 Task: Look for space in Hīrākud, India from 12th June, 2023 to 15th June, 2023 for 2 adults in price range Rs.10000 to Rs.15000. Place can be entire place with 1  bedroom having 1 bed and 1 bathroom. Property type can be house, flat, guest house, hotel. Booking option can be shelf check-in. Required host language is English.
Action: Mouse moved to (483, 126)
Screenshot: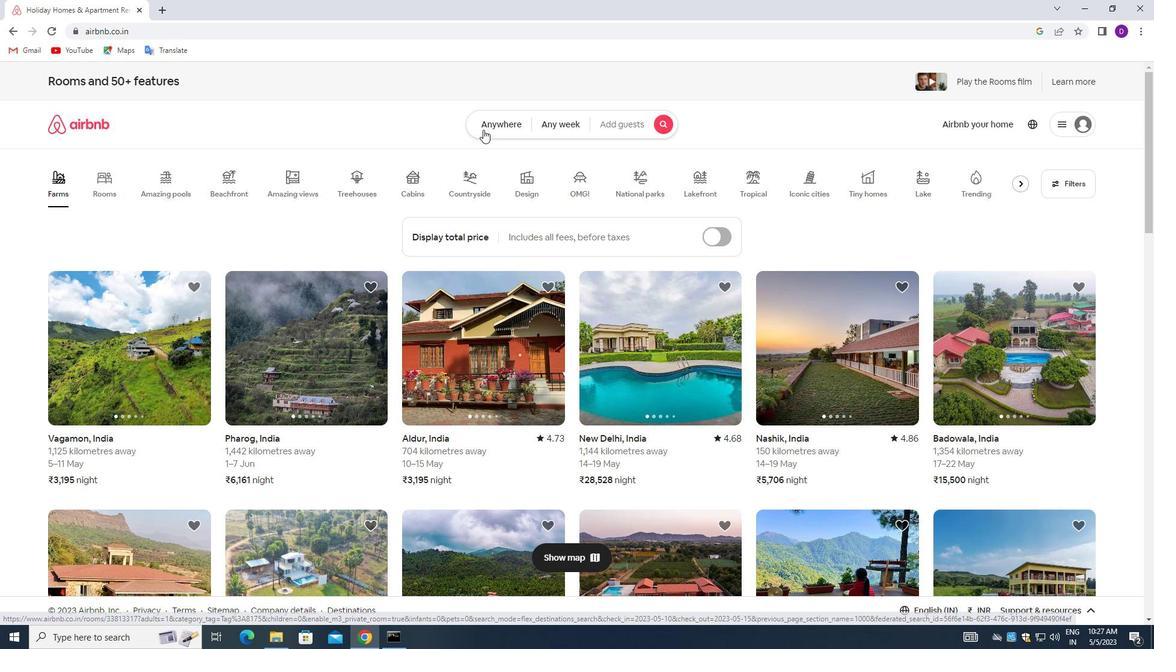 
Action: Mouse pressed left at (483, 126)
Screenshot: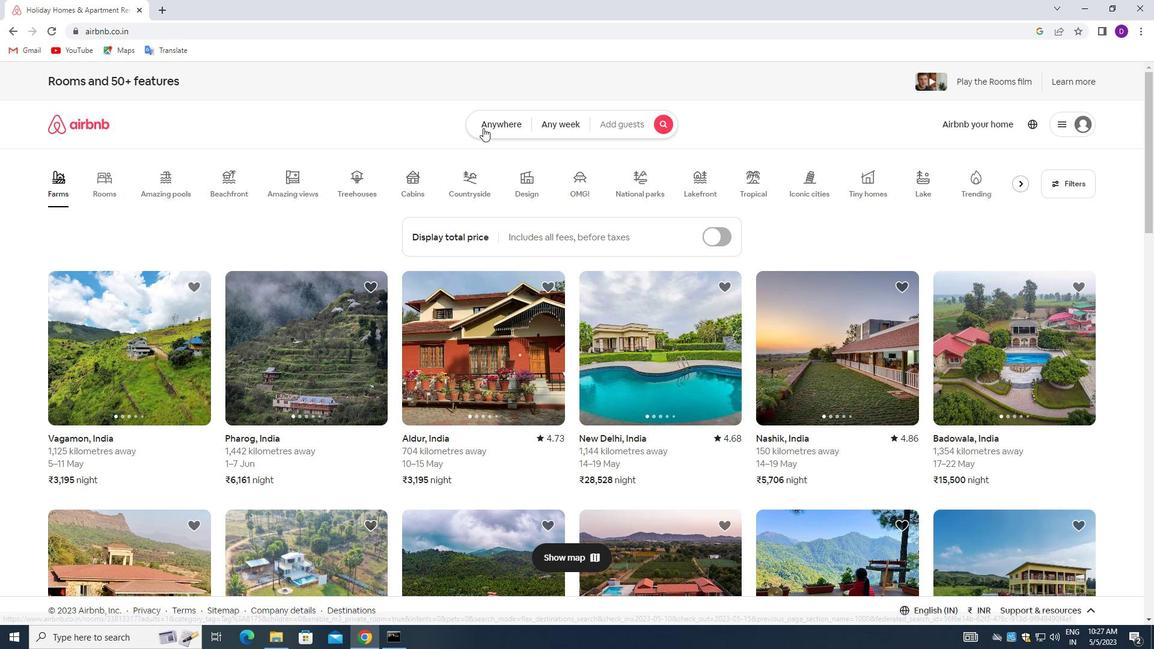 
Action: Mouse moved to (478, 169)
Screenshot: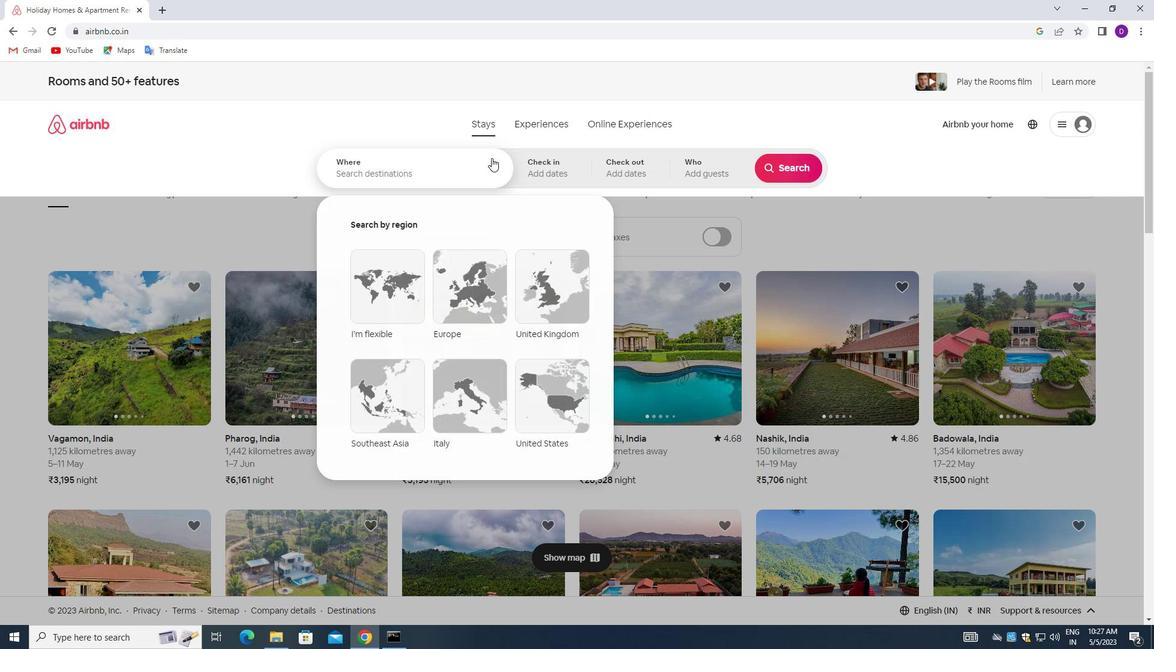 
Action: Mouse pressed left at (478, 169)
Screenshot: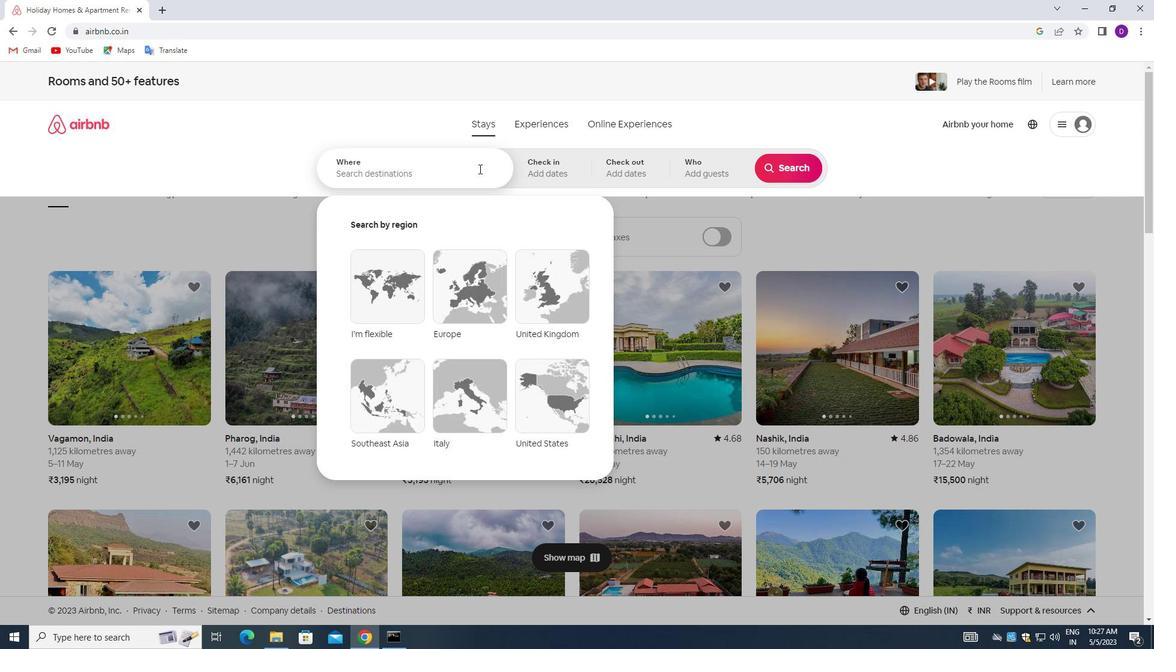 
Action: Mouse moved to (236, 129)
Screenshot: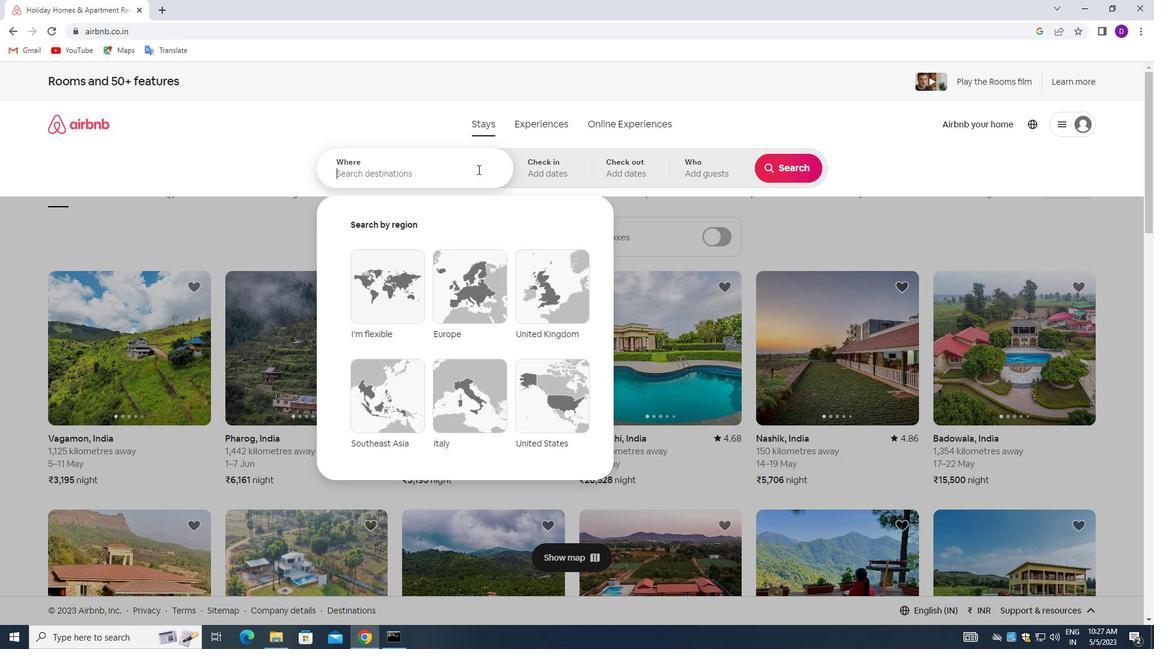 
Action: Key pressed <Key.shift>HIRAKUD,<Key.space><Key.shift>INDIA<Key.enter>
Screenshot: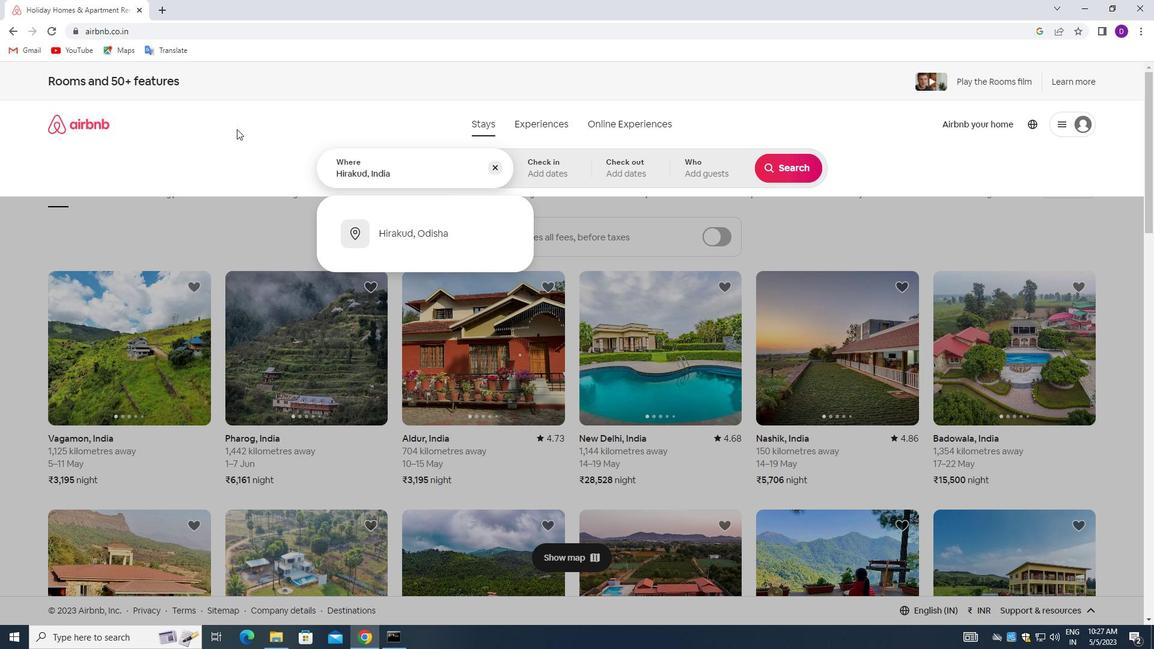 
Action: Mouse moved to (628, 376)
Screenshot: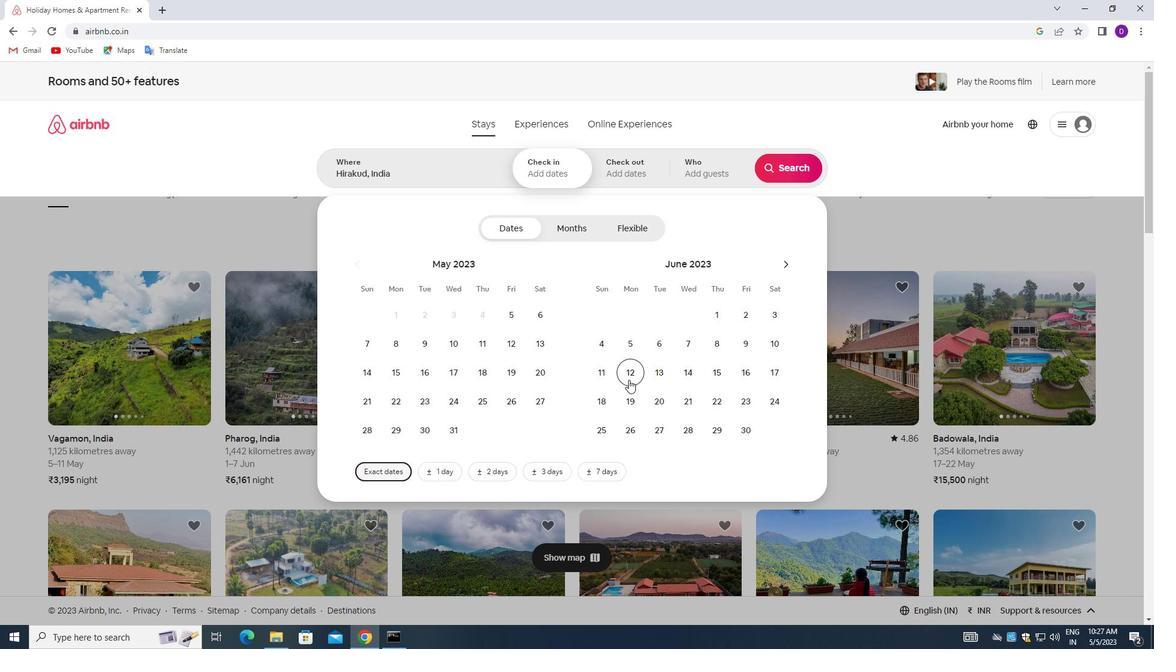 
Action: Mouse pressed left at (628, 376)
Screenshot: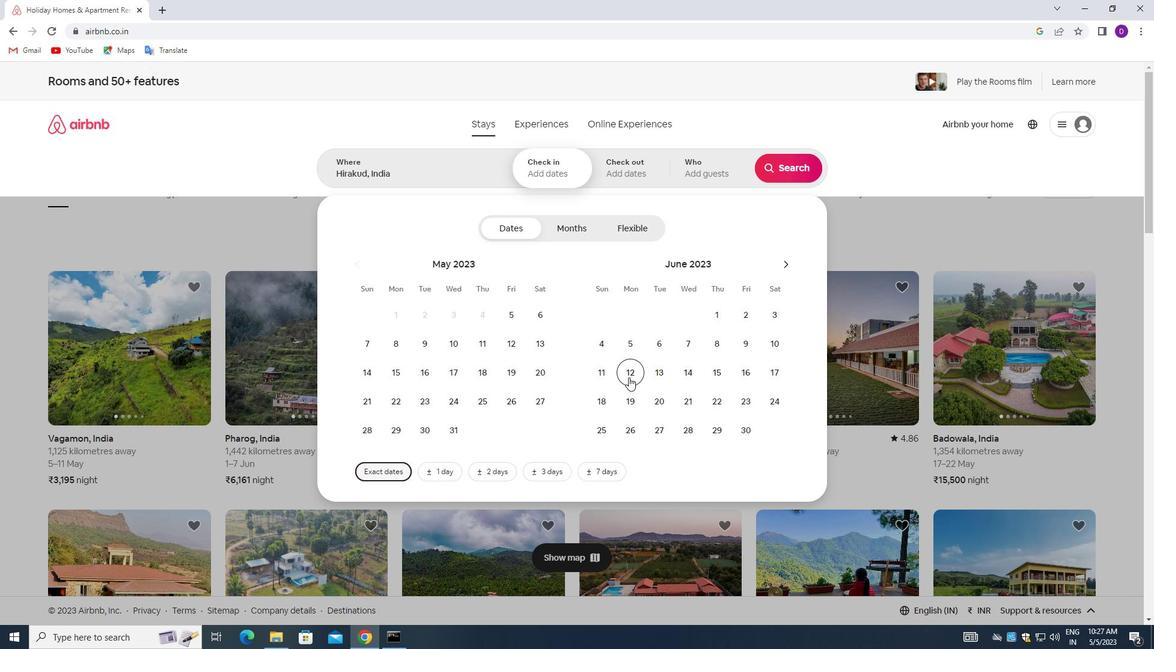 
Action: Mouse moved to (711, 378)
Screenshot: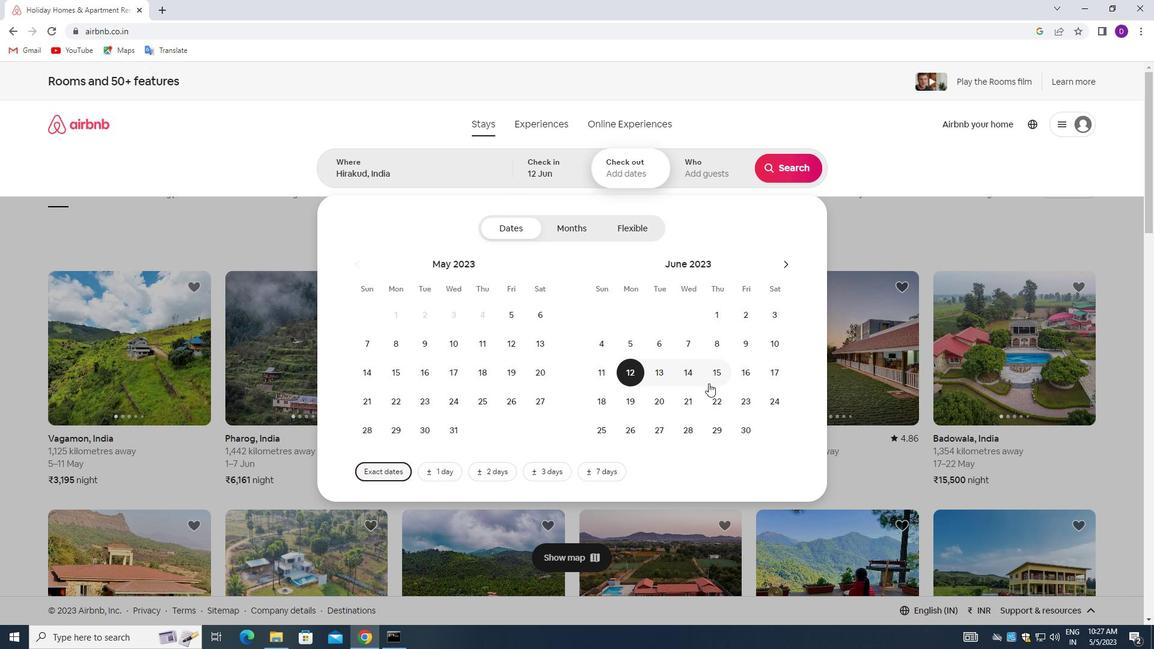 
Action: Mouse pressed left at (711, 378)
Screenshot: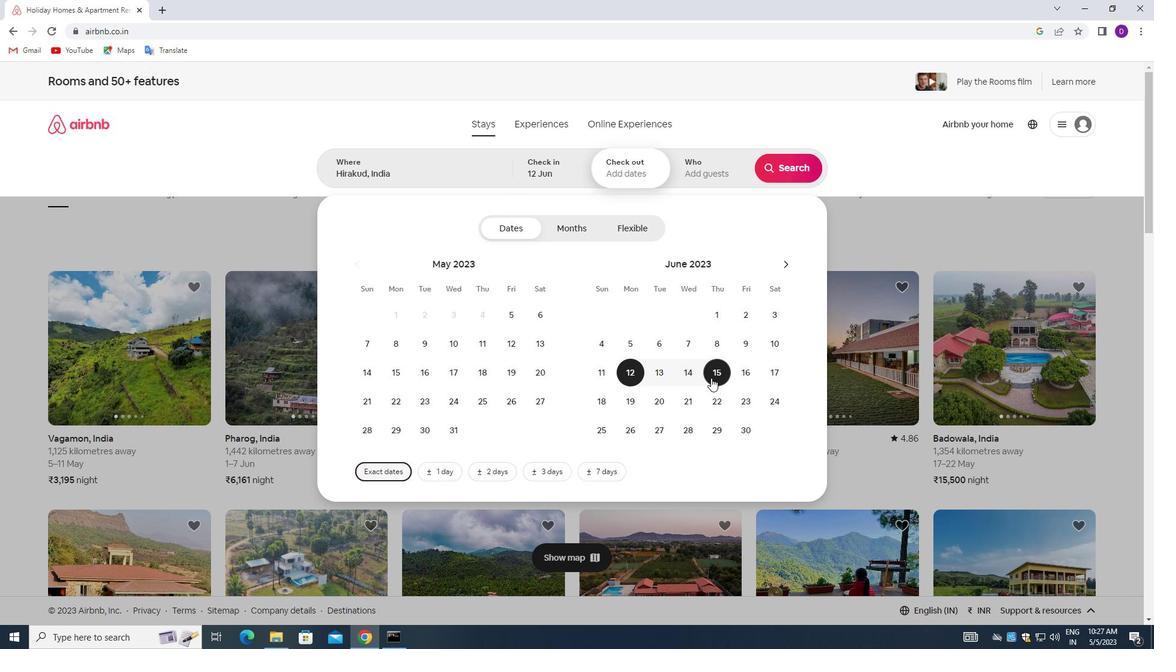 
Action: Mouse moved to (694, 168)
Screenshot: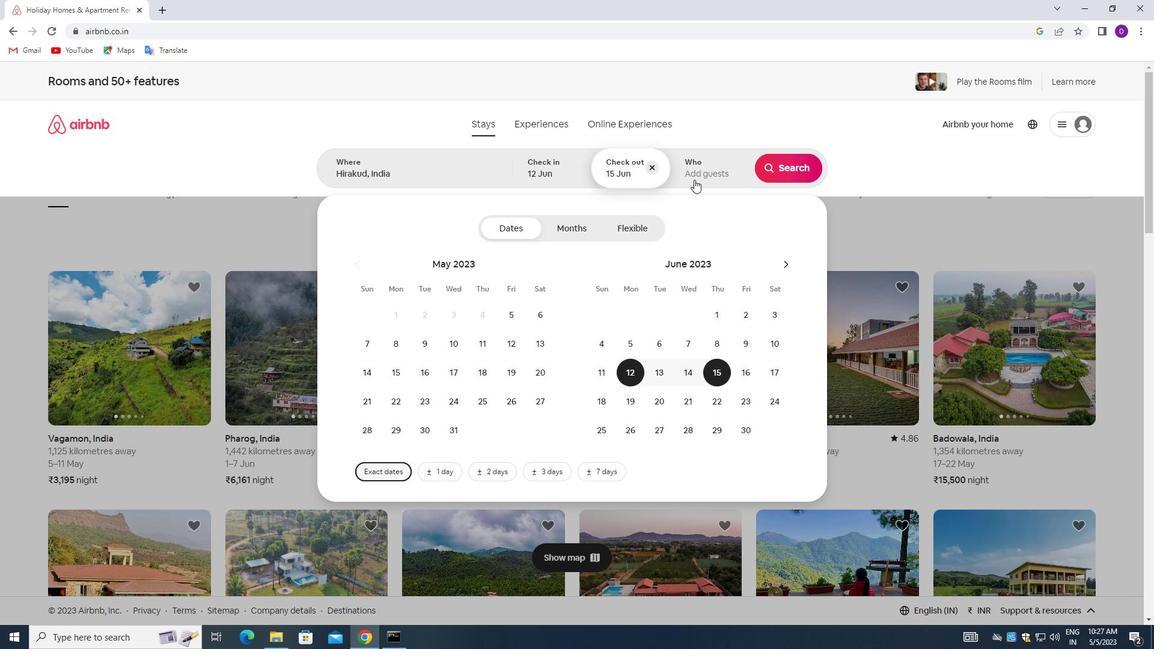 
Action: Mouse pressed left at (694, 168)
Screenshot: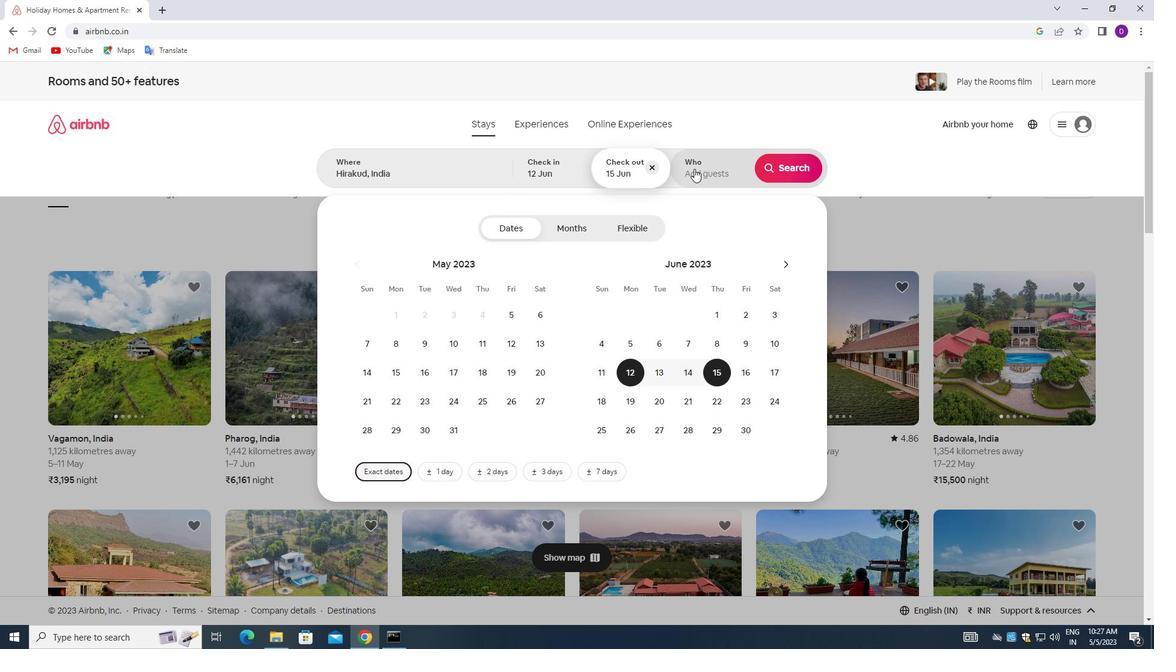 
Action: Mouse moved to (791, 232)
Screenshot: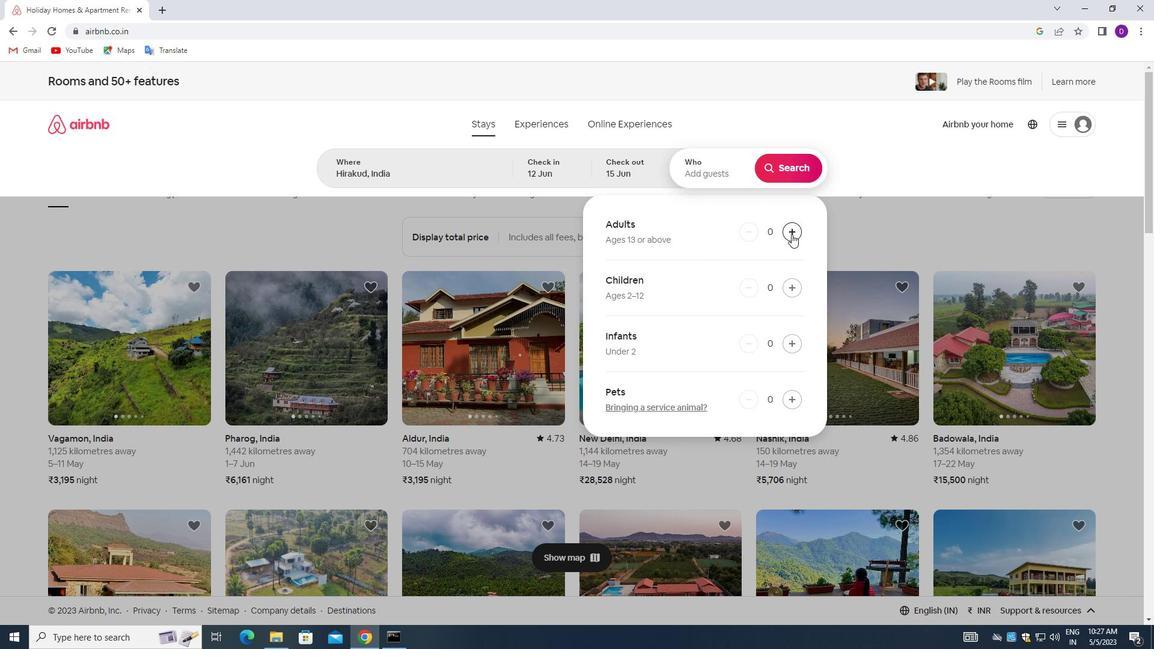 
Action: Mouse pressed left at (791, 232)
Screenshot: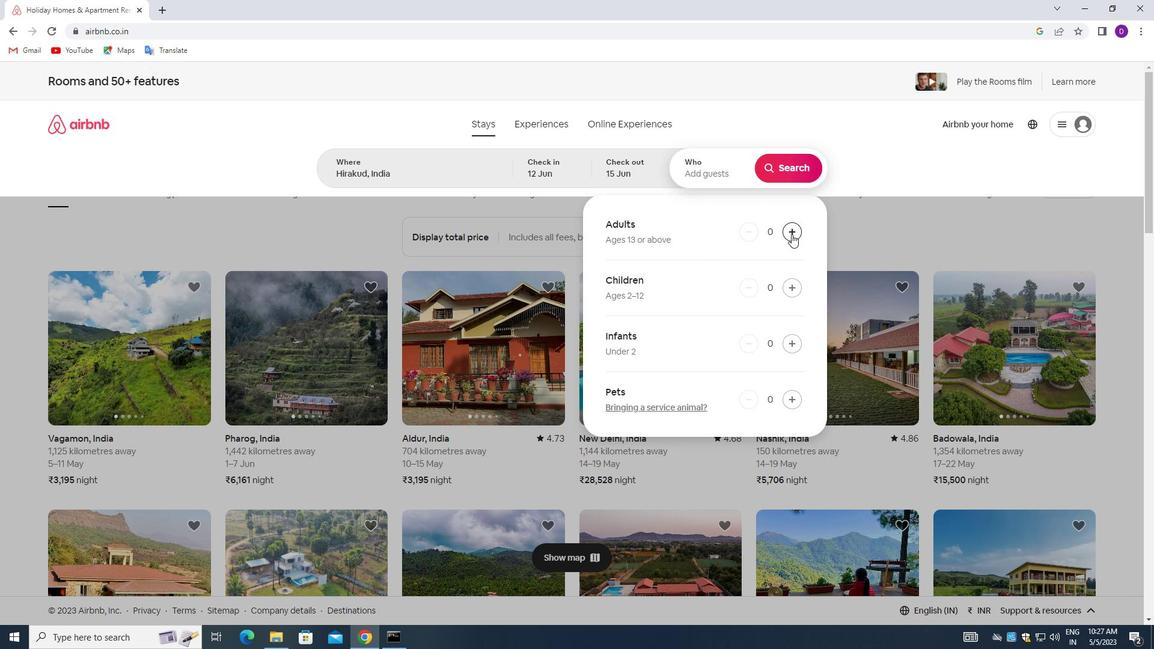 
Action: Mouse pressed left at (791, 232)
Screenshot: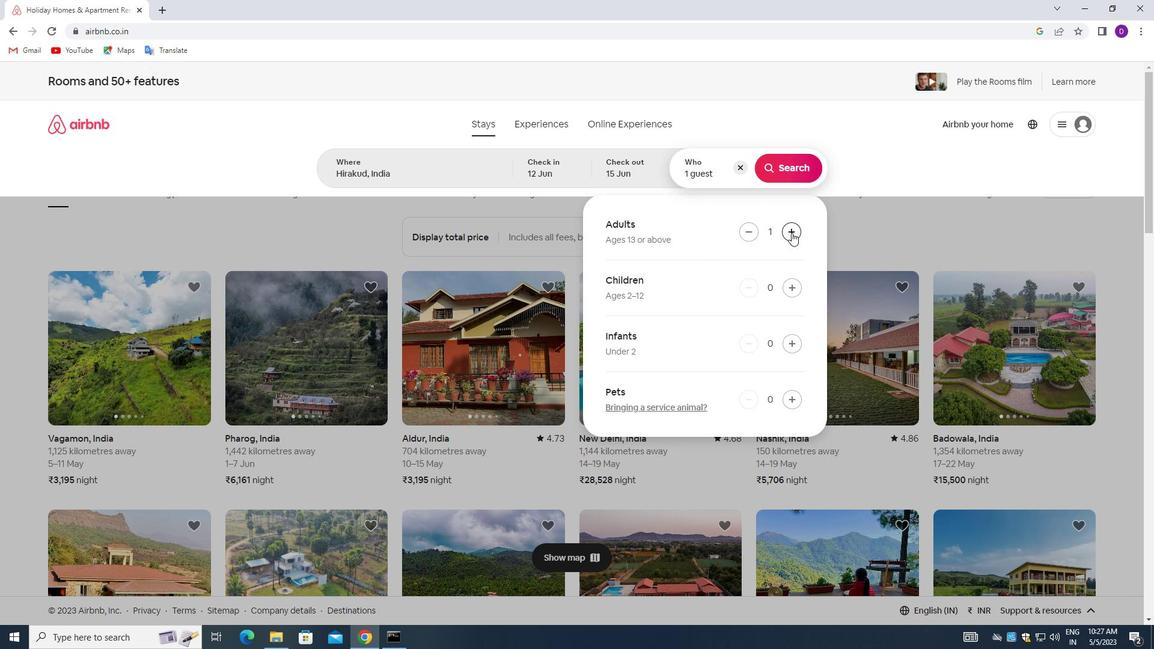 
Action: Mouse moved to (781, 168)
Screenshot: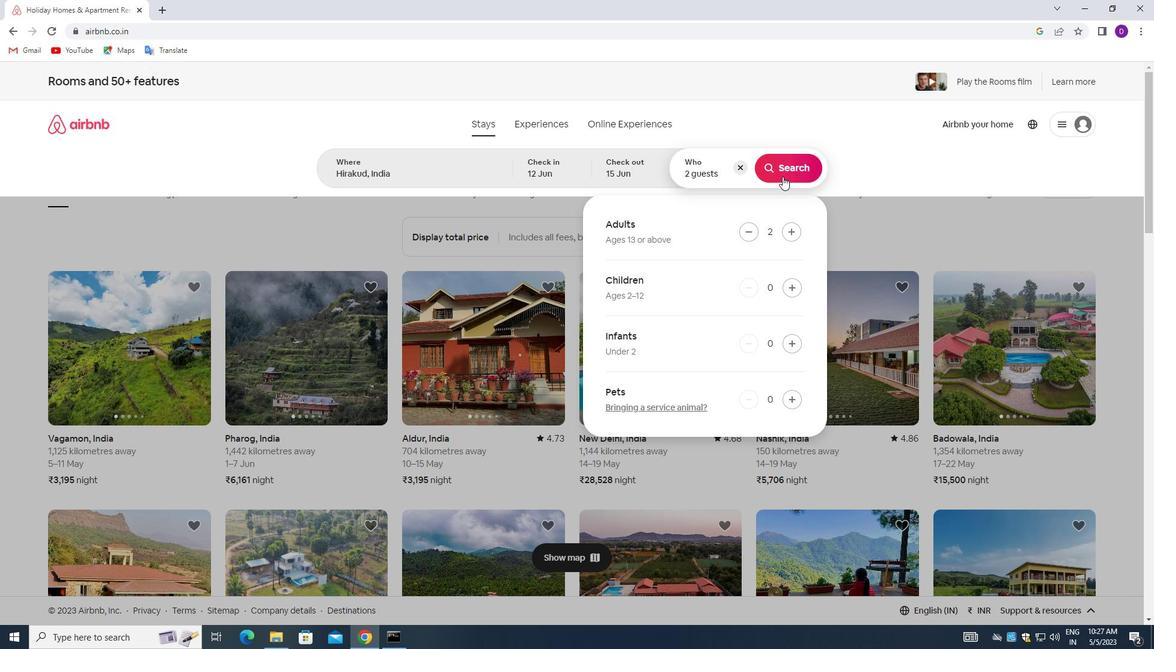 
Action: Mouse pressed left at (781, 168)
Screenshot: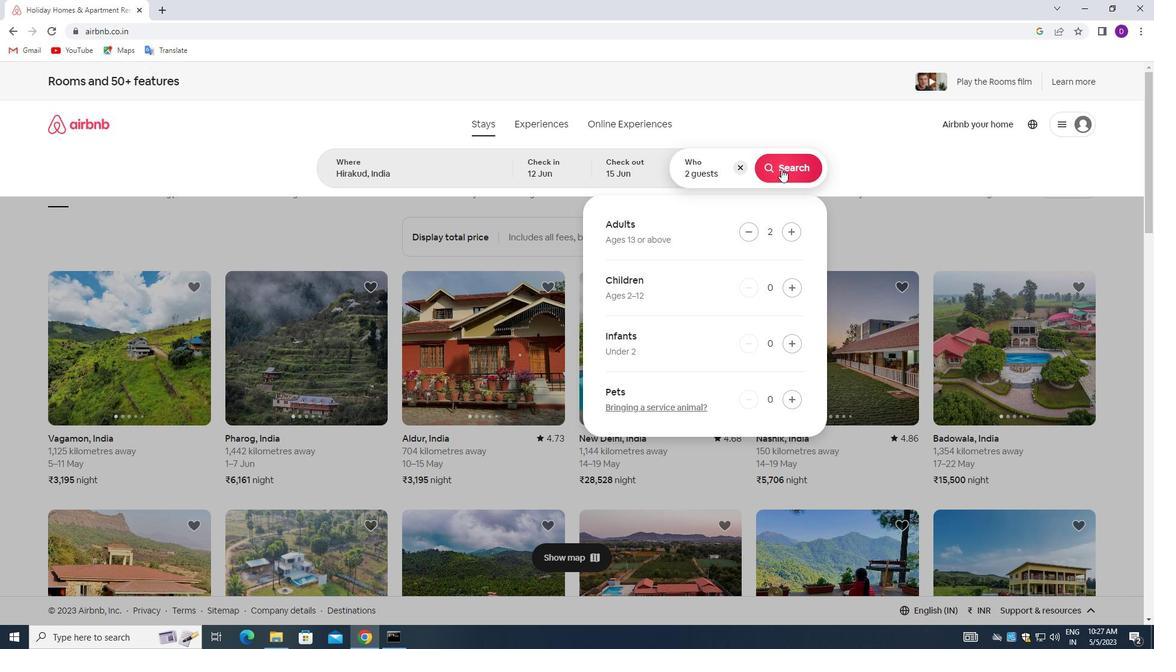 
Action: Mouse moved to (1084, 132)
Screenshot: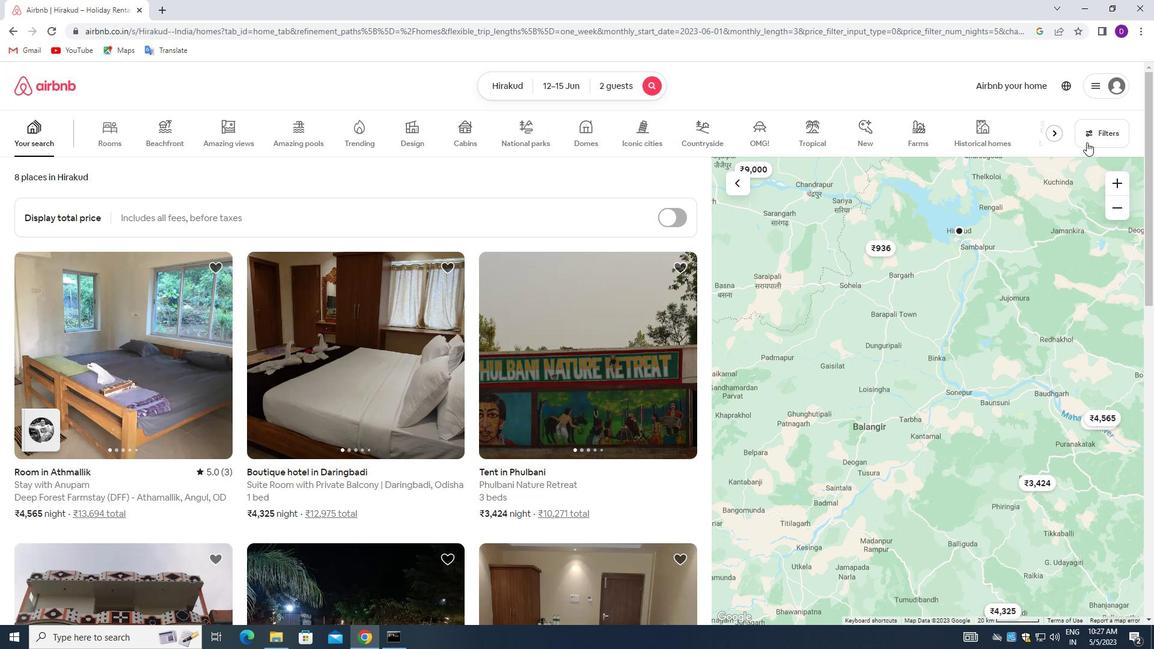 
Action: Mouse pressed left at (1084, 132)
Screenshot: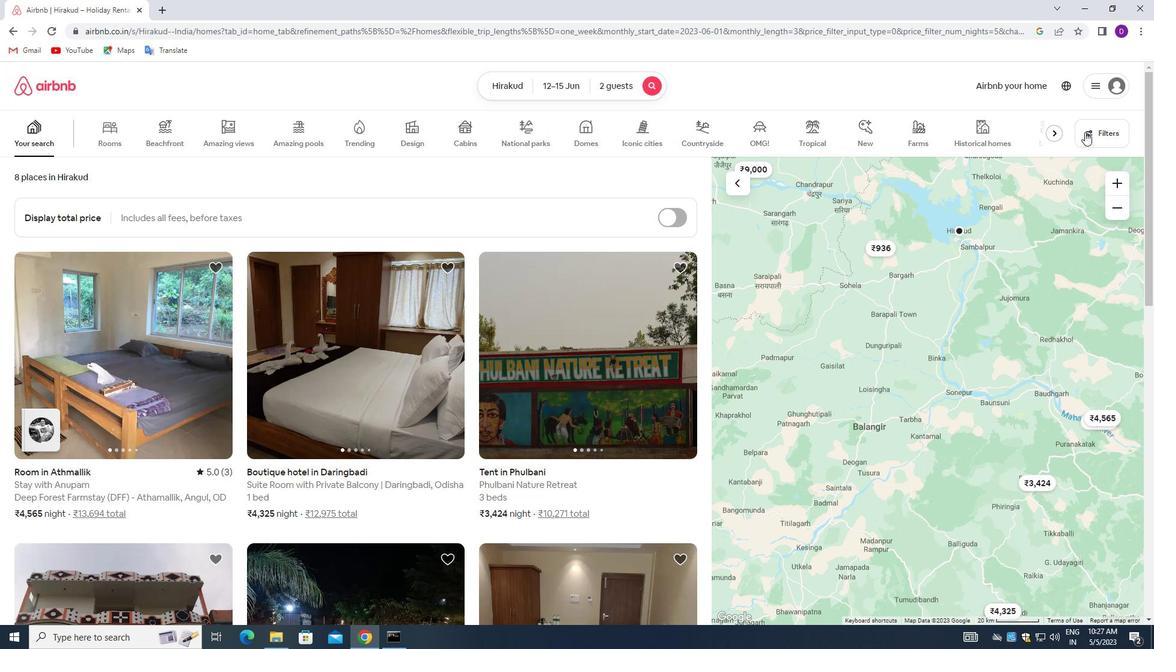 
Action: Mouse moved to (418, 429)
Screenshot: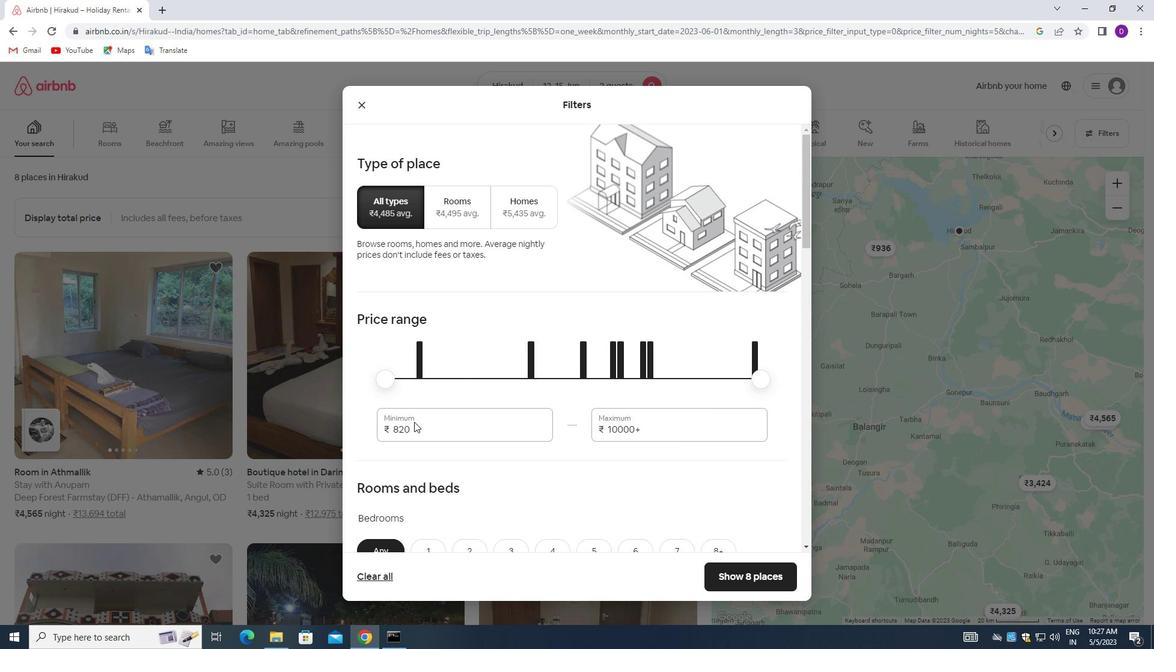 
Action: Mouse pressed left at (418, 429)
Screenshot: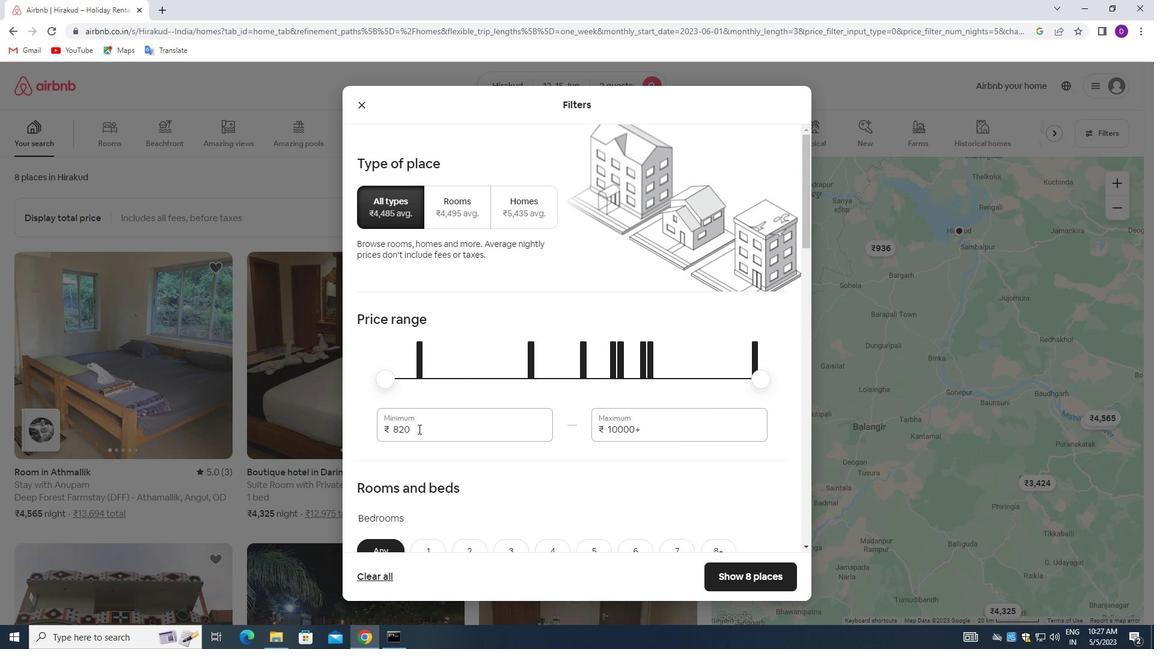 
Action: Mouse pressed left at (418, 429)
Screenshot: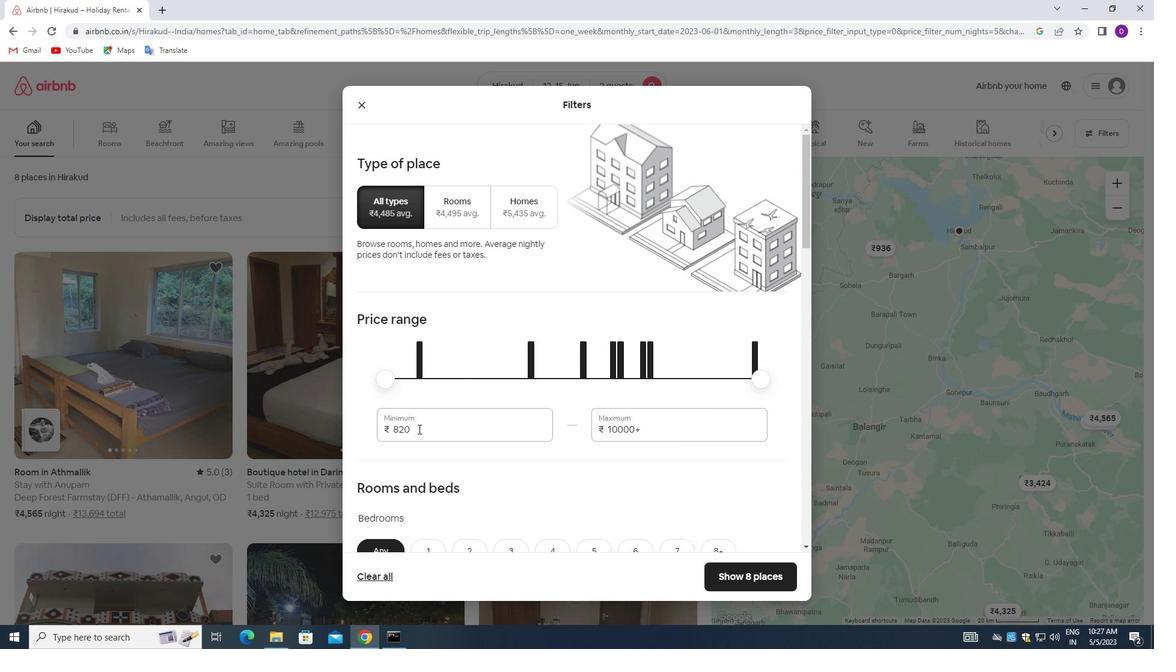 
Action: Key pressed 10000<Key.tab>15000
Screenshot: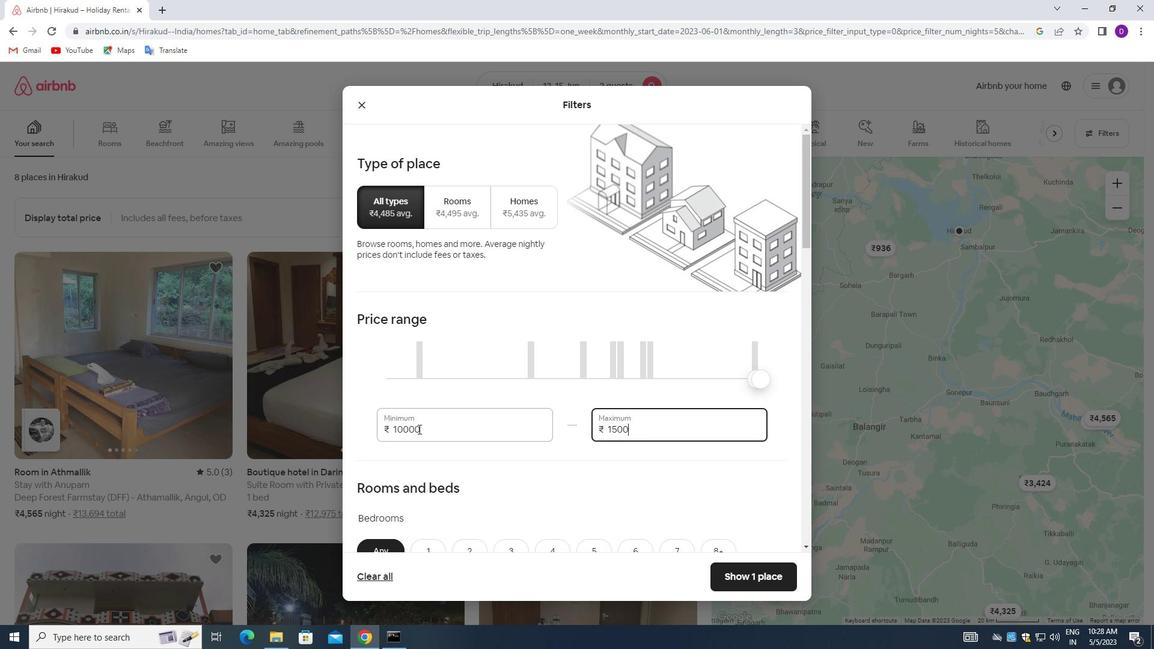 
Action: Mouse moved to (473, 463)
Screenshot: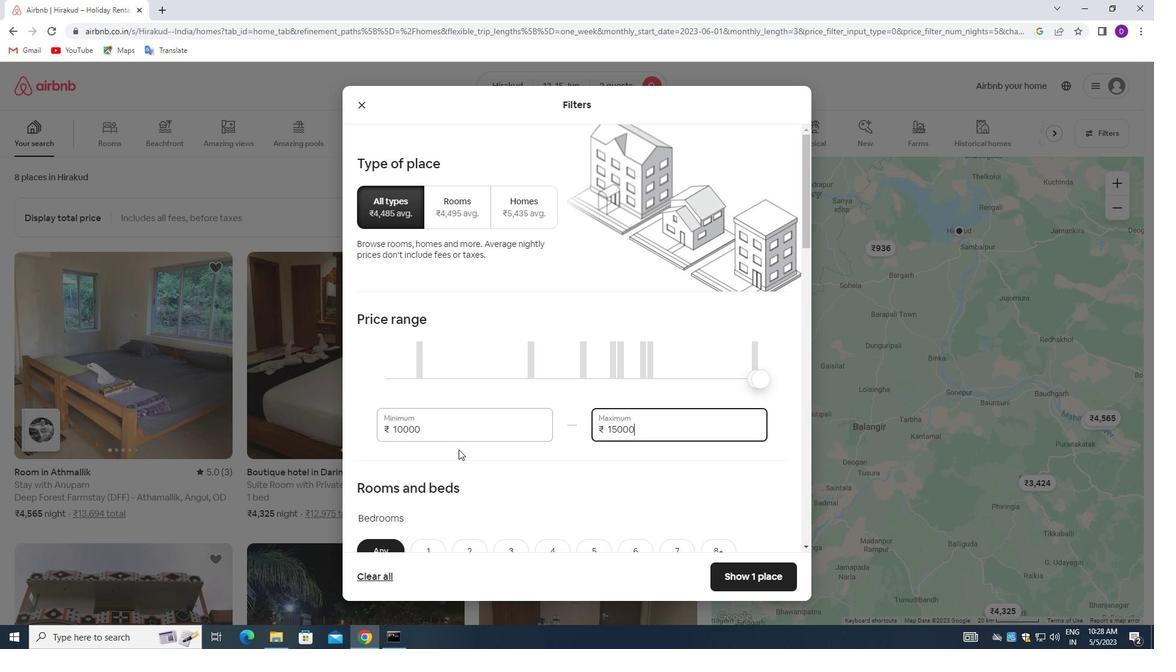 
Action: Mouse scrolled (473, 462) with delta (0, 0)
Screenshot: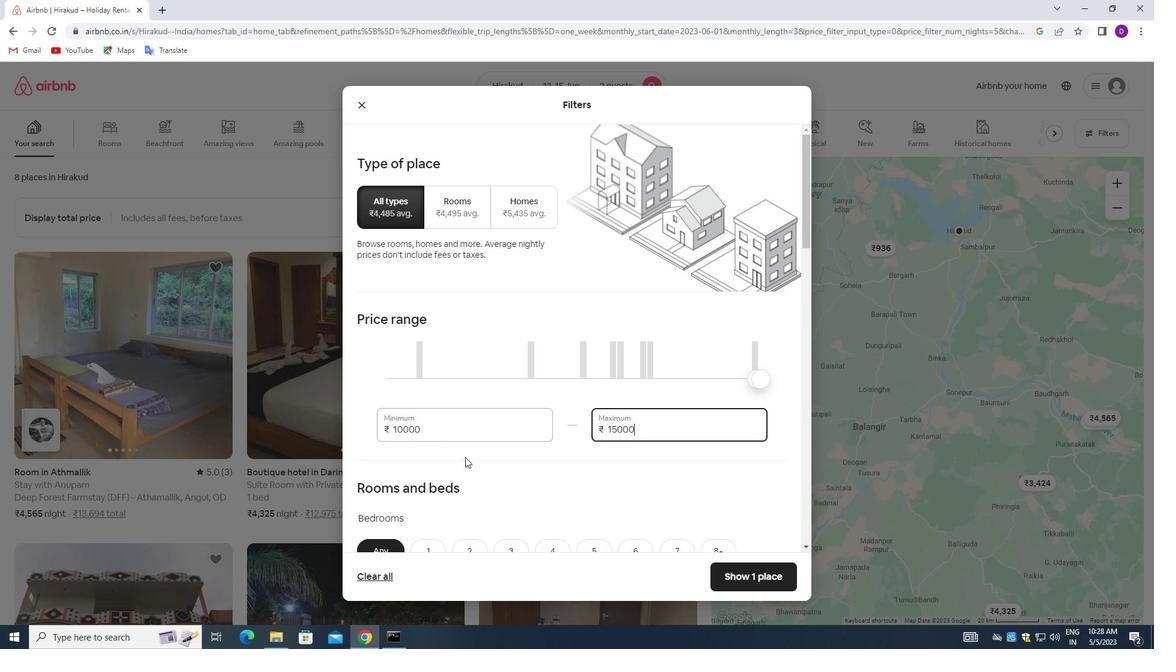 
Action: Mouse moved to (474, 464)
Screenshot: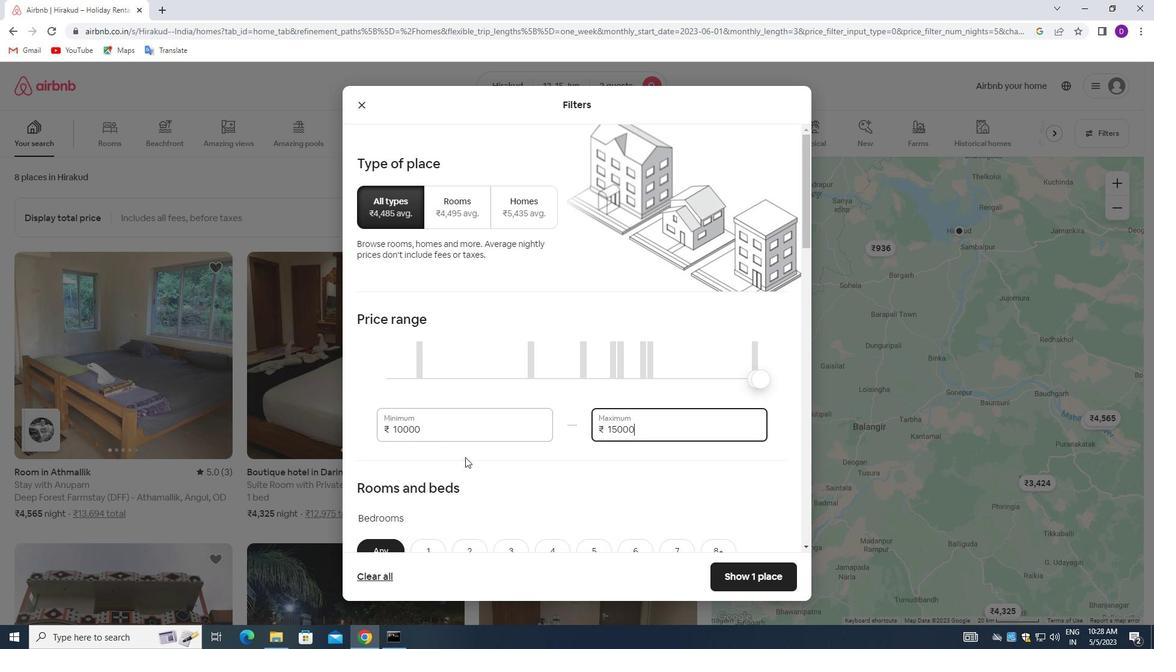 
Action: Mouse scrolled (474, 464) with delta (0, 0)
Screenshot: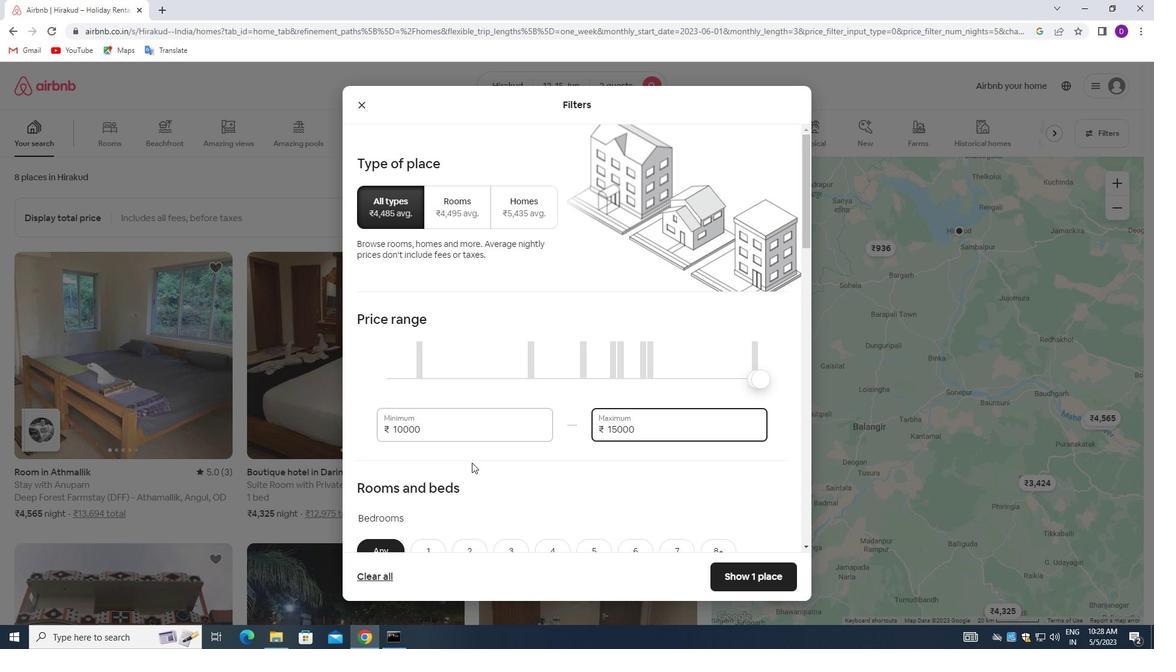 
Action: Mouse moved to (461, 461)
Screenshot: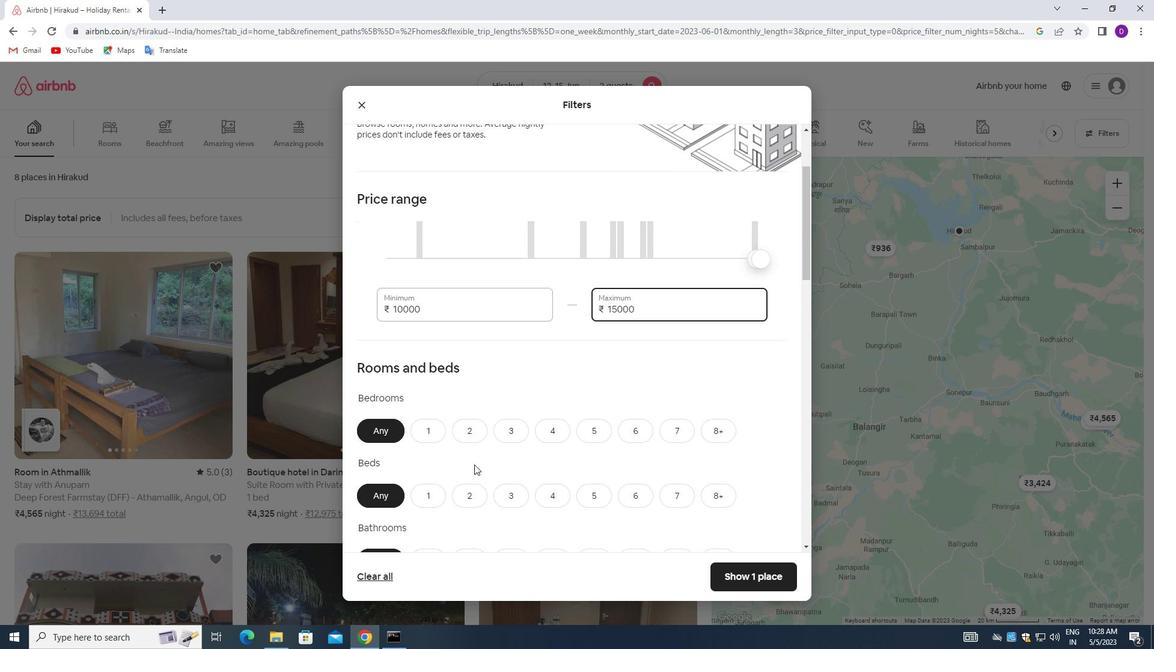
Action: Mouse scrolled (461, 460) with delta (0, 0)
Screenshot: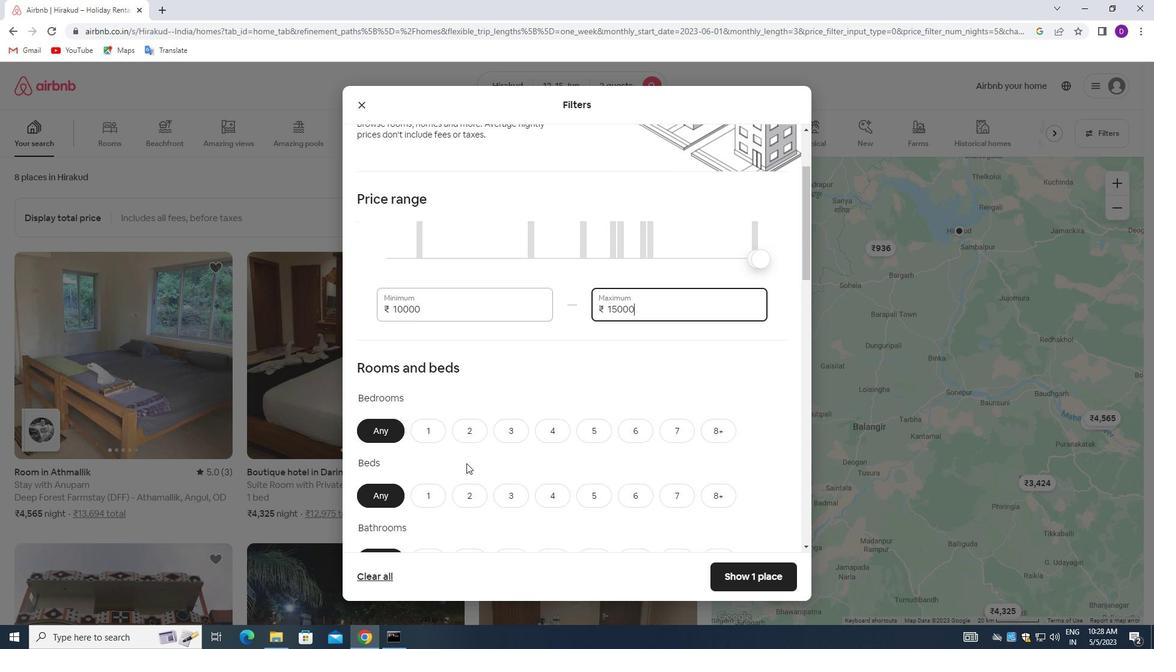 
Action: Mouse scrolled (461, 460) with delta (0, 0)
Screenshot: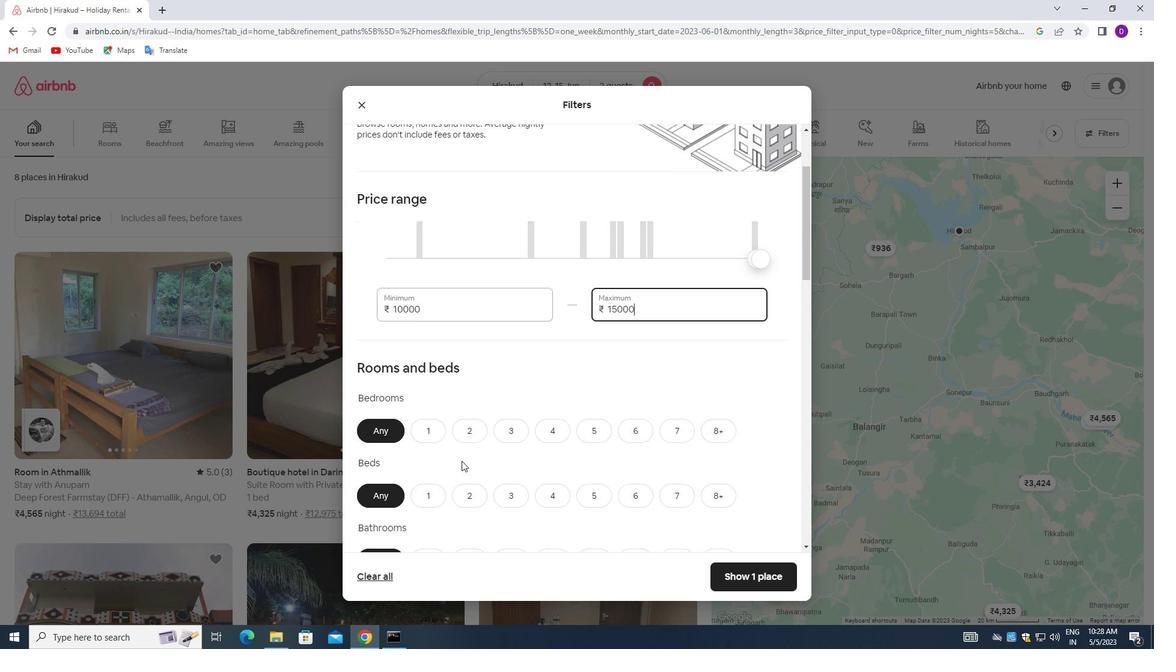 
Action: Mouse moved to (422, 316)
Screenshot: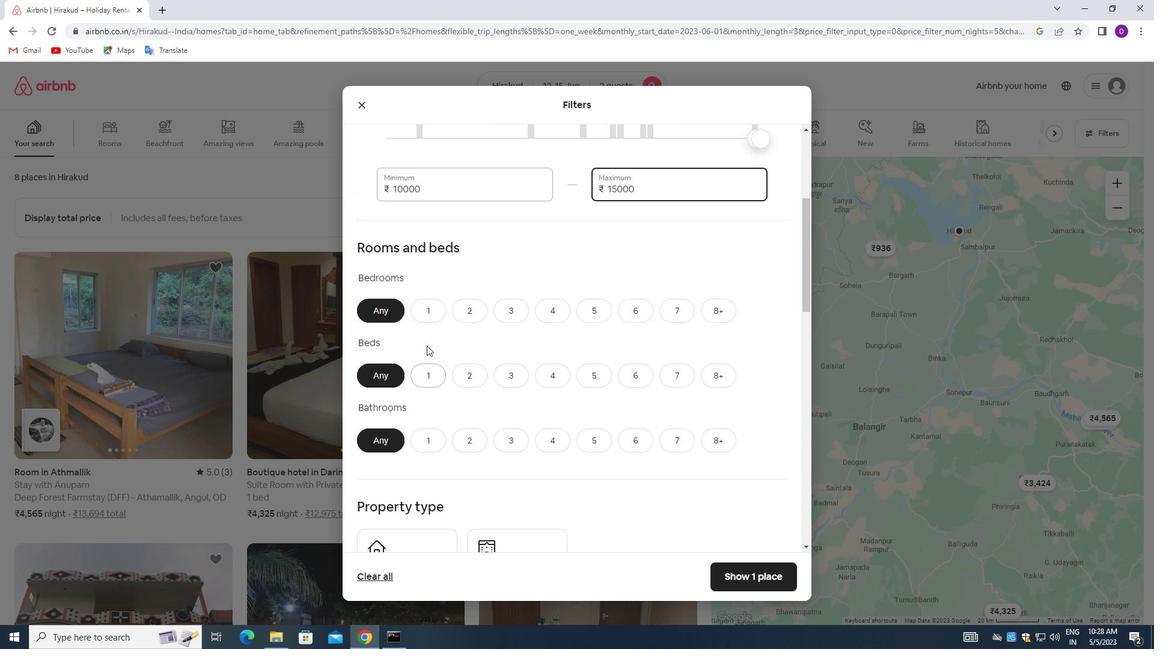 
Action: Mouse pressed left at (422, 316)
Screenshot: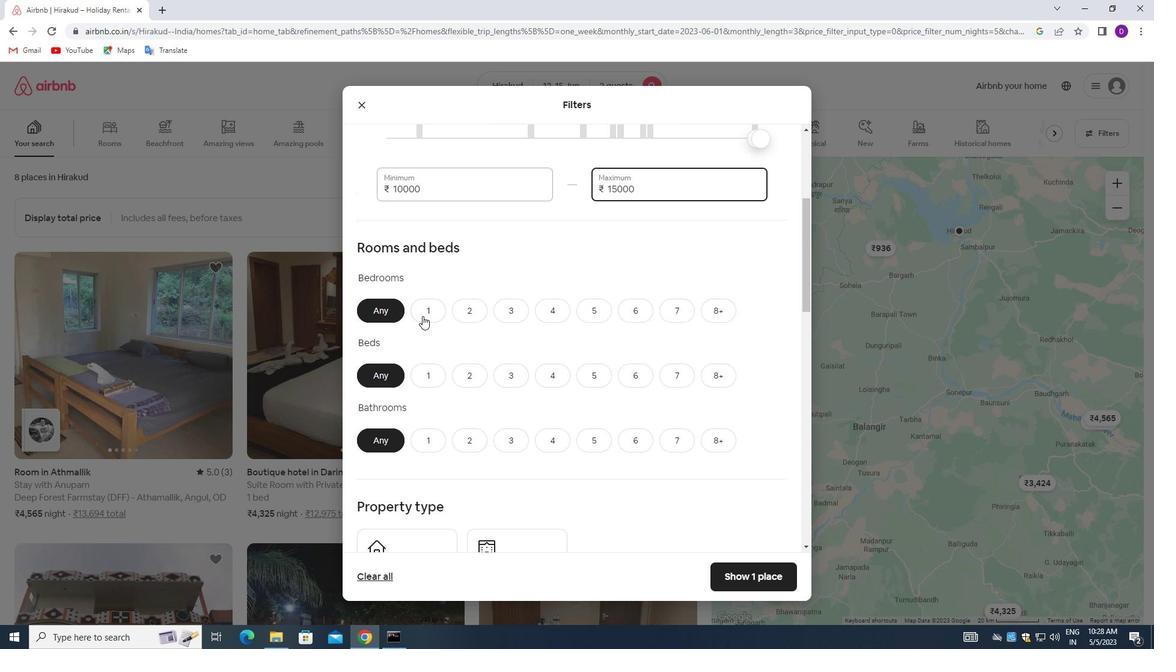 
Action: Mouse moved to (422, 376)
Screenshot: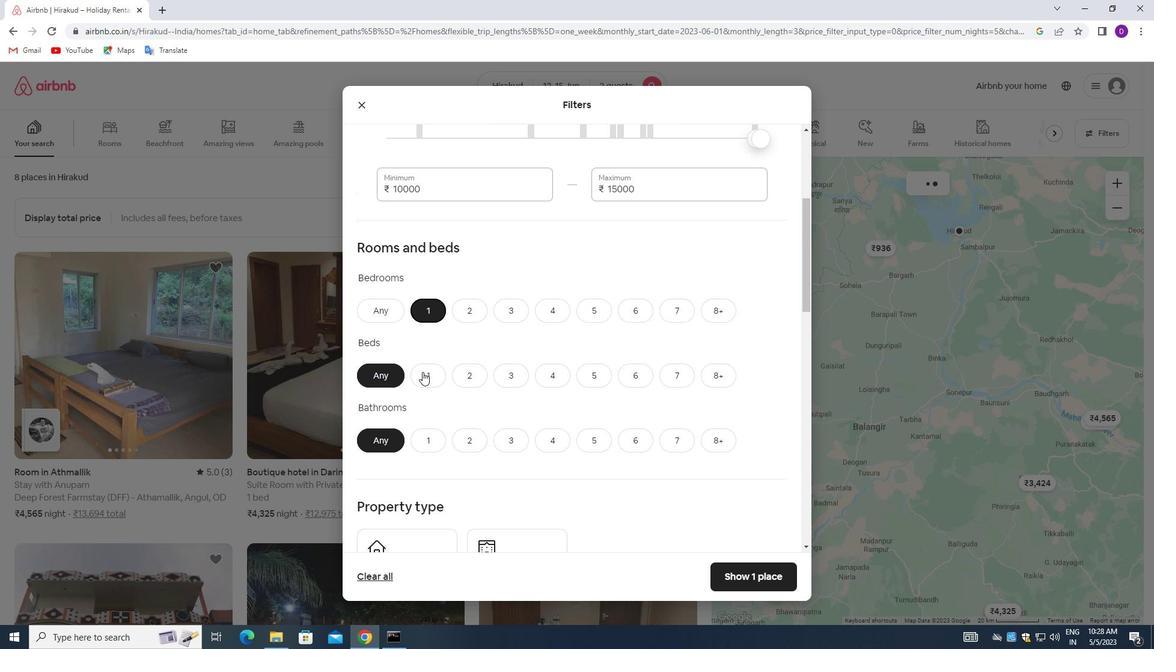 
Action: Mouse pressed left at (422, 376)
Screenshot: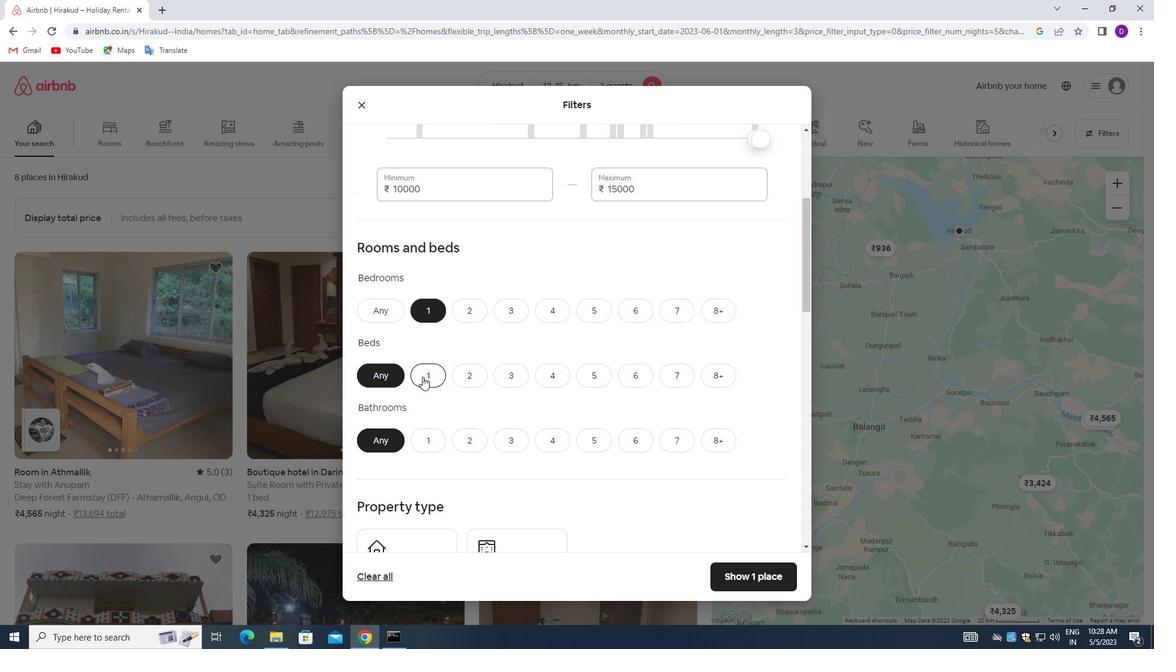 
Action: Mouse moved to (429, 439)
Screenshot: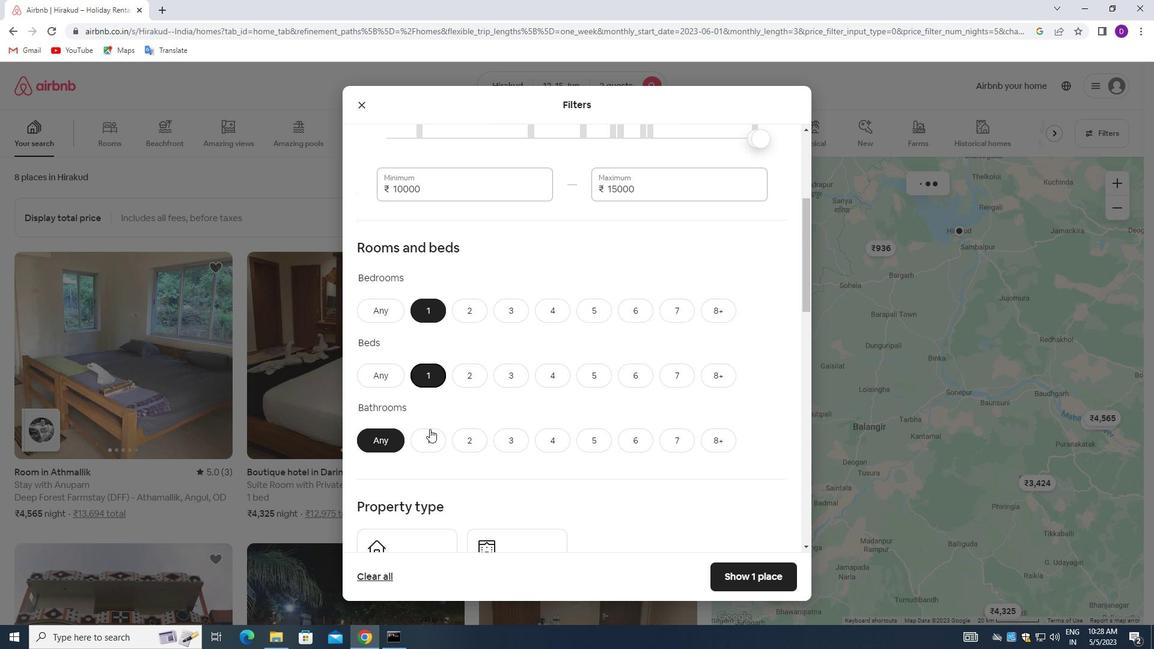 
Action: Mouse pressed left at (429, 439)
Screenshot: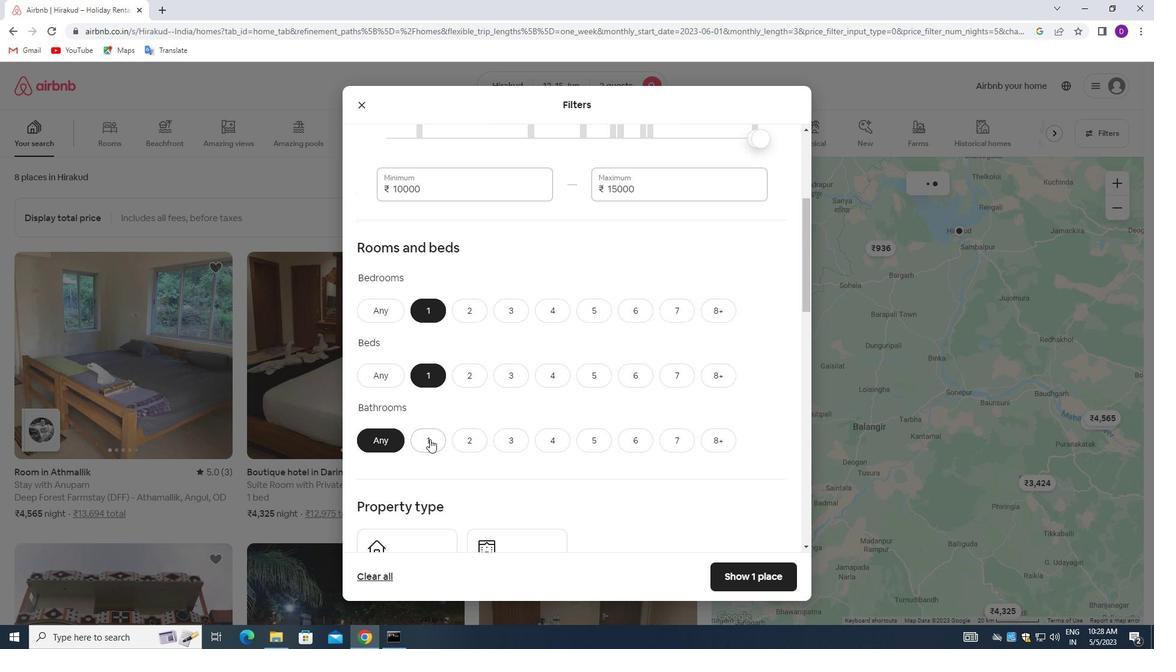 
Action: Mouse moved to (534, 442)
Screenshot: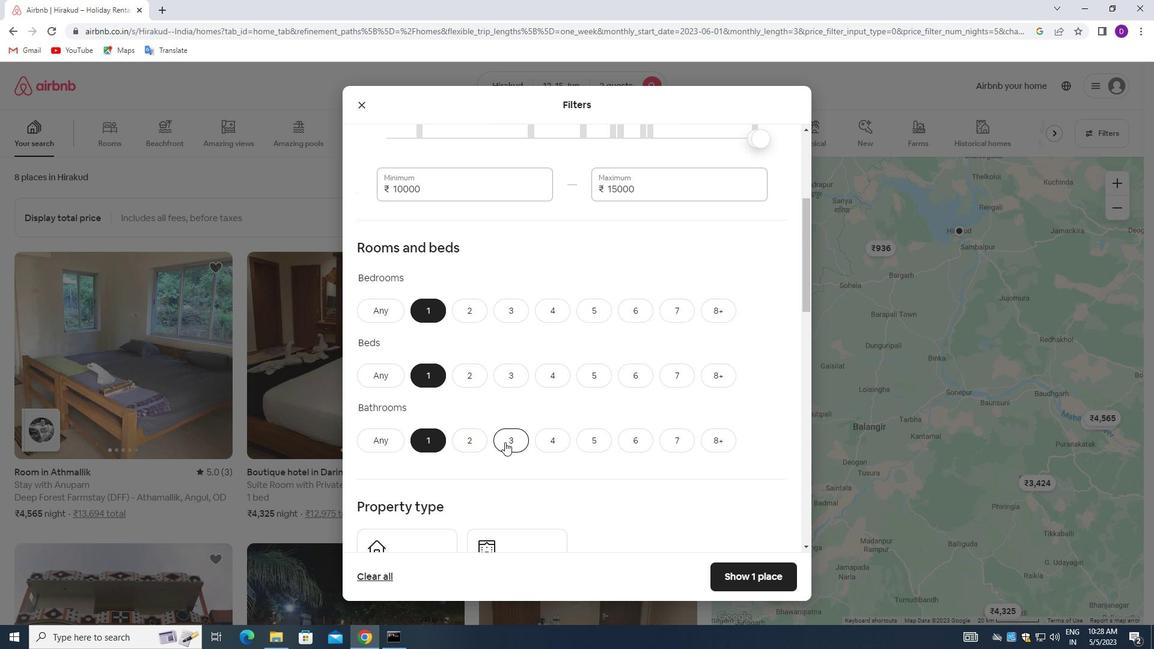 
Action: Mouse scrolled (534, 441) with delta (0, 0)
Screenshot: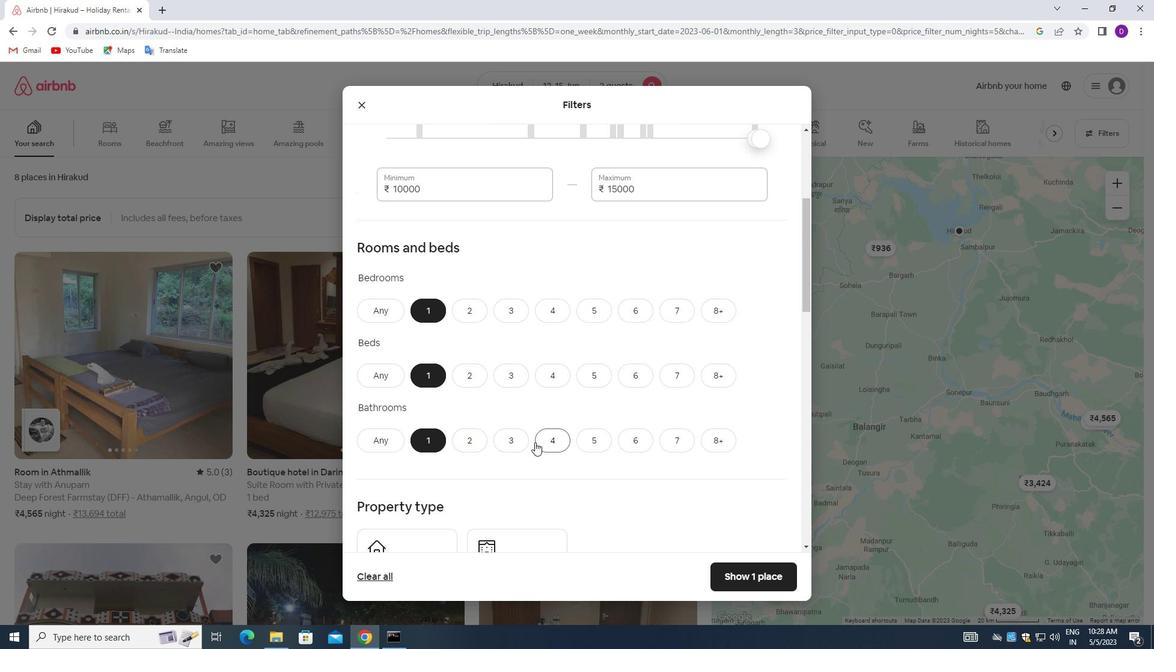
Action: Mouse scrolled (534, 441) with delta (0, 0)
Screenshot: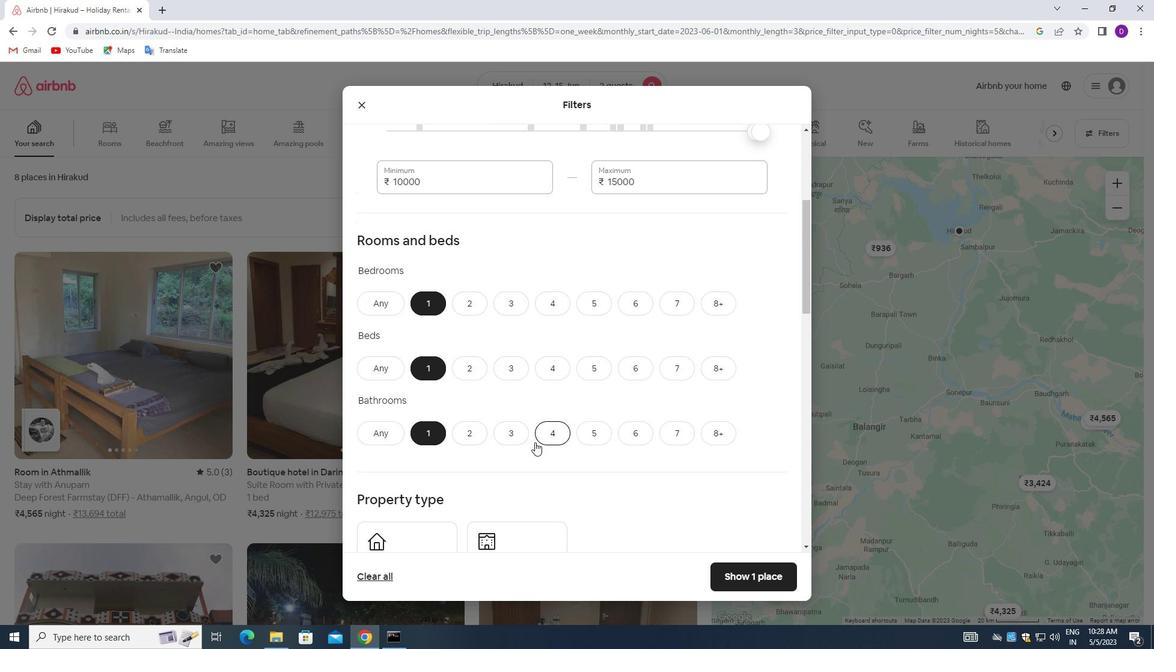 
Action: Mouse moved to (486, 450)
Screenshot: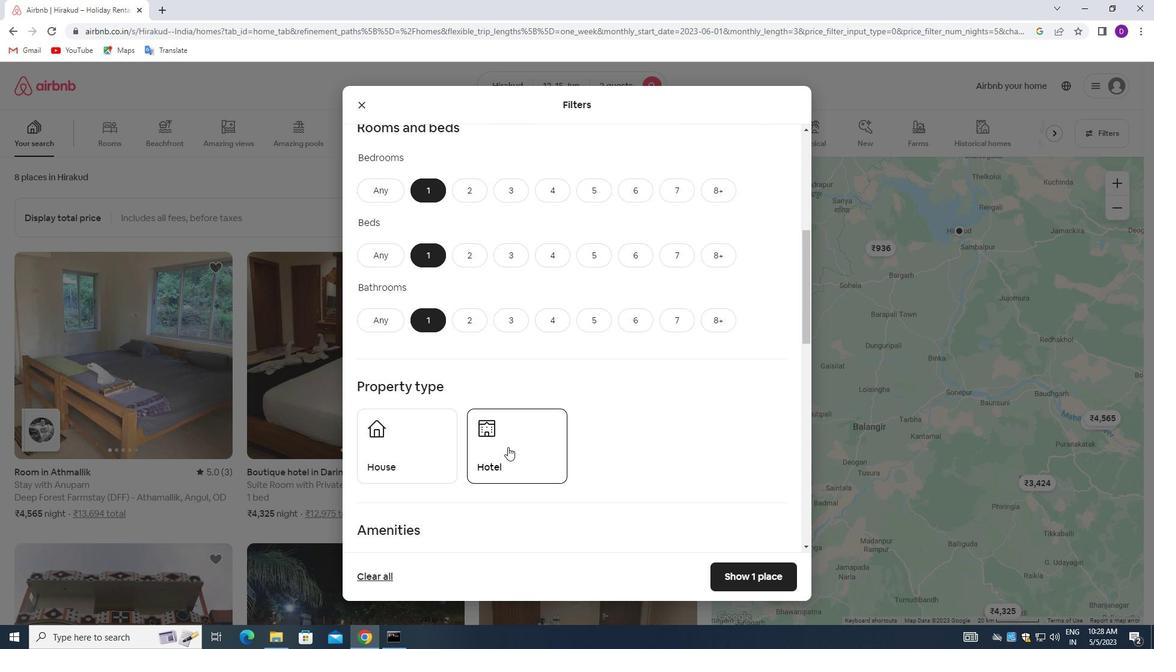 
Action: Mouse scrolled (486, 450) with delta (0, 0)
Screenshot: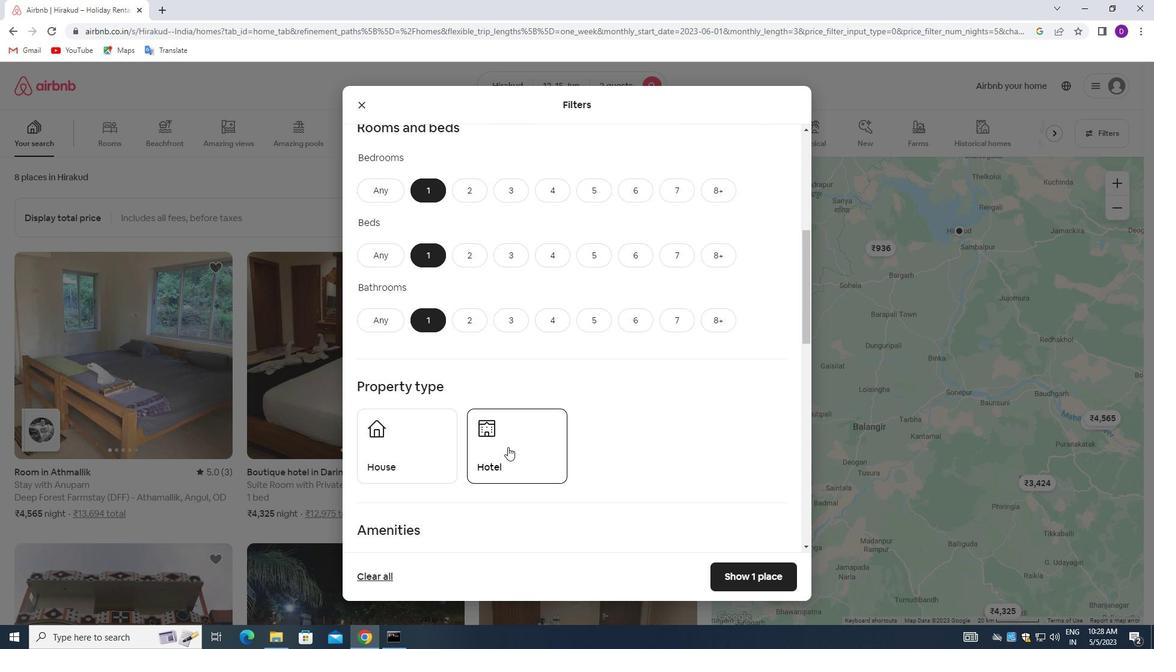 
Action: Mouse moved to (401, 385)
Screenshot: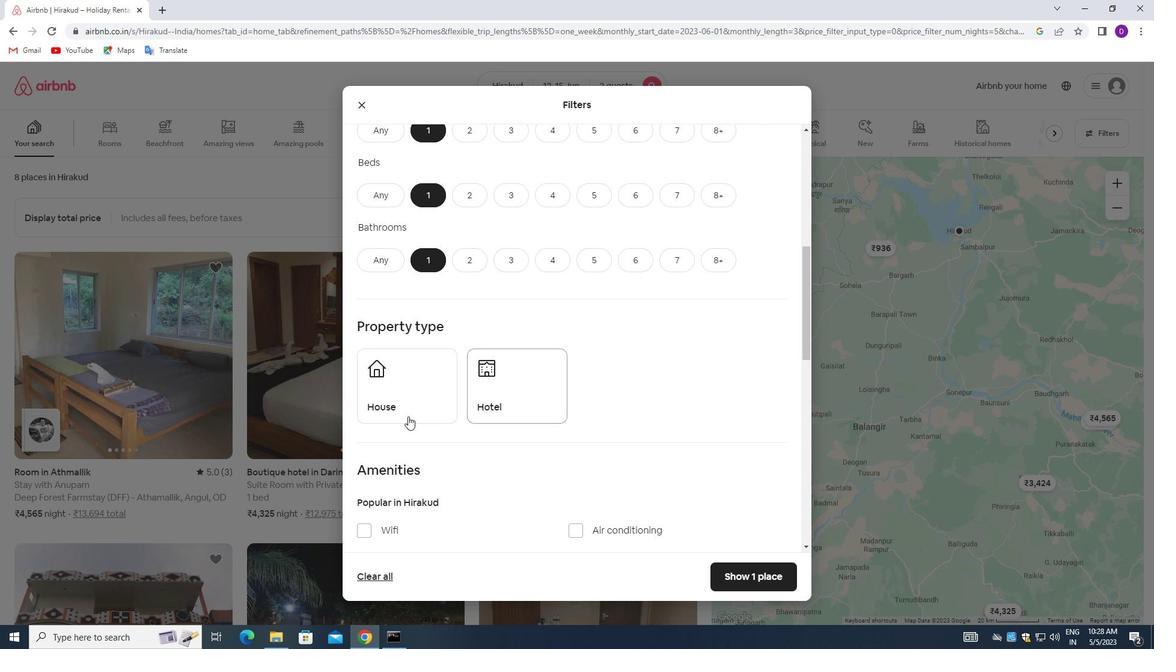 
Action: Mouse pressed left at (401, 385)
Screenshot: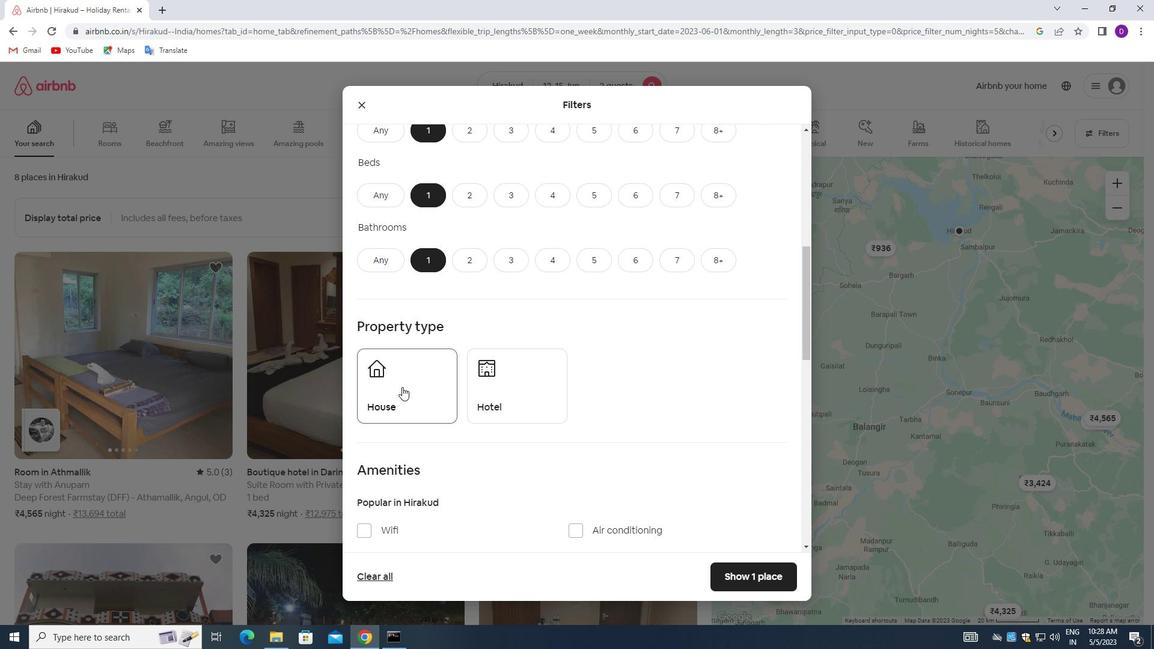 
Action: Mouse moved to (494, 397)
Screenshot: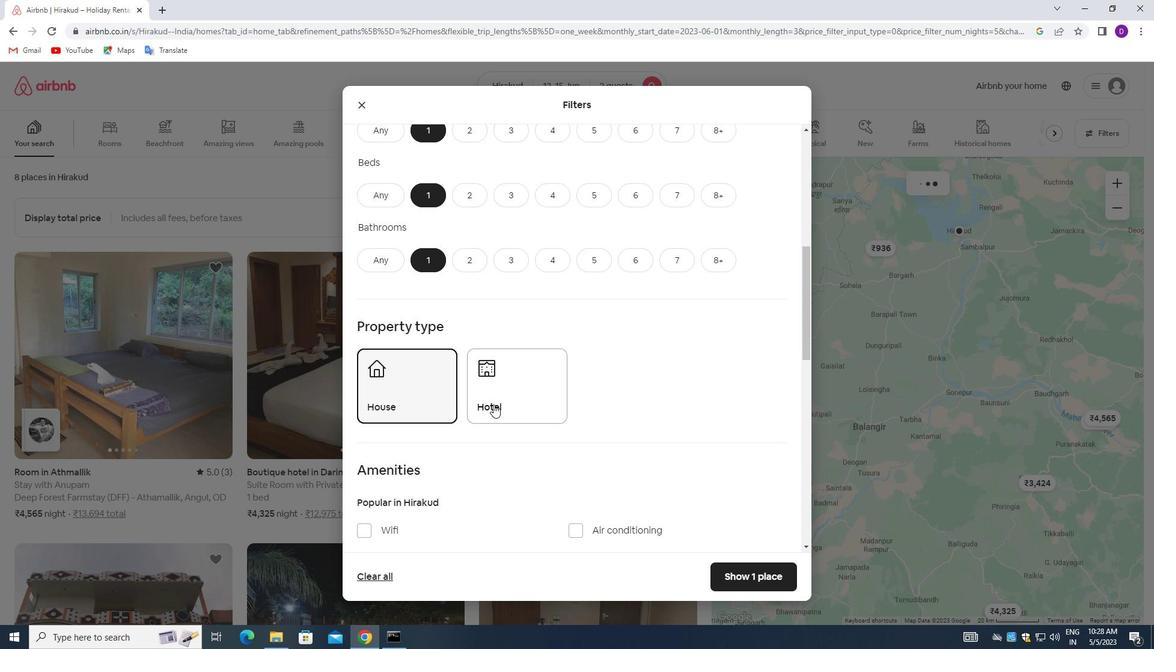 
Action: Mouse pressed left at (494, 397)
Screenshot: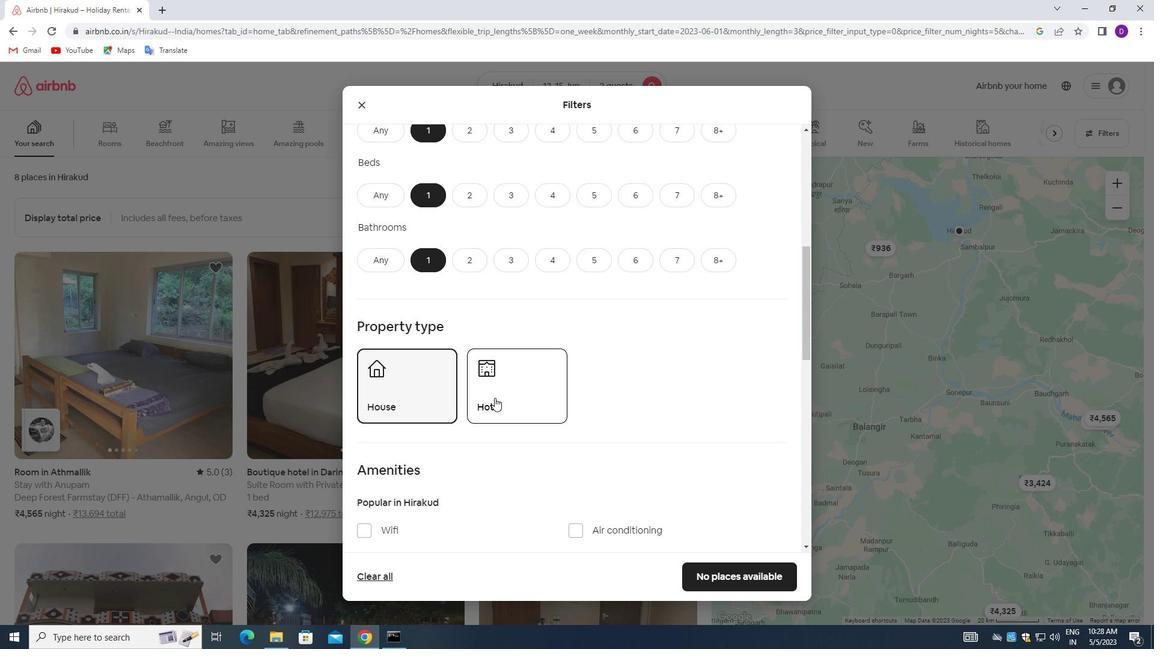 
Action: Mouse moved to (546, 426)
Screenshot: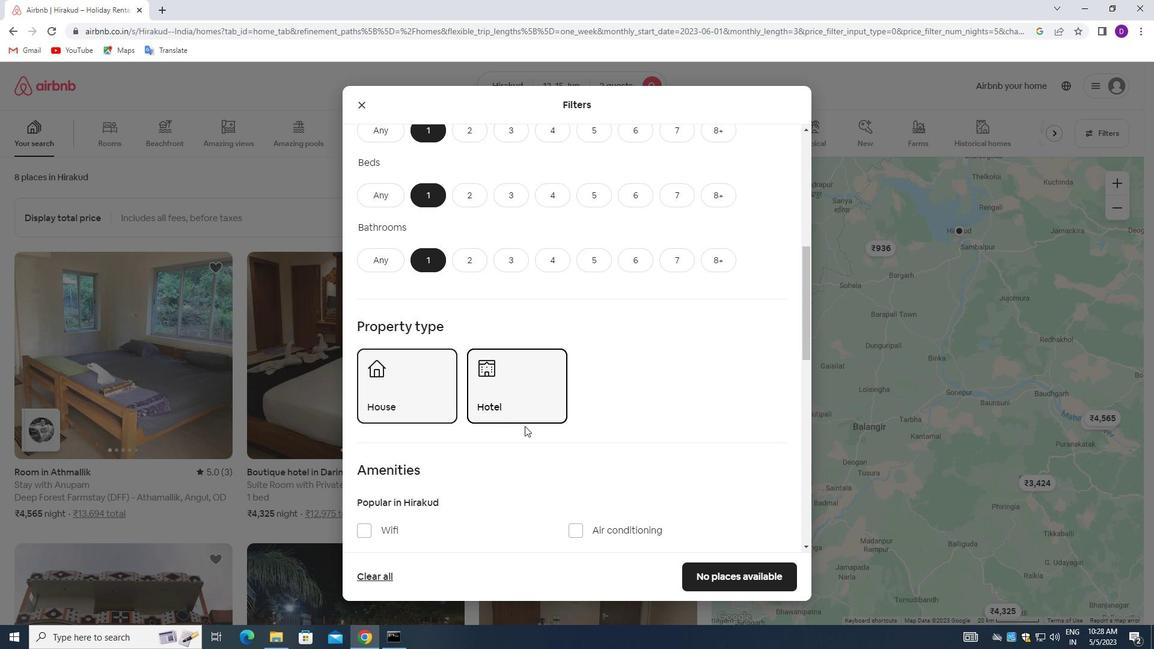 
Action: Mouse scrolled (546, 426) with delta (0, 0)
Screenshot: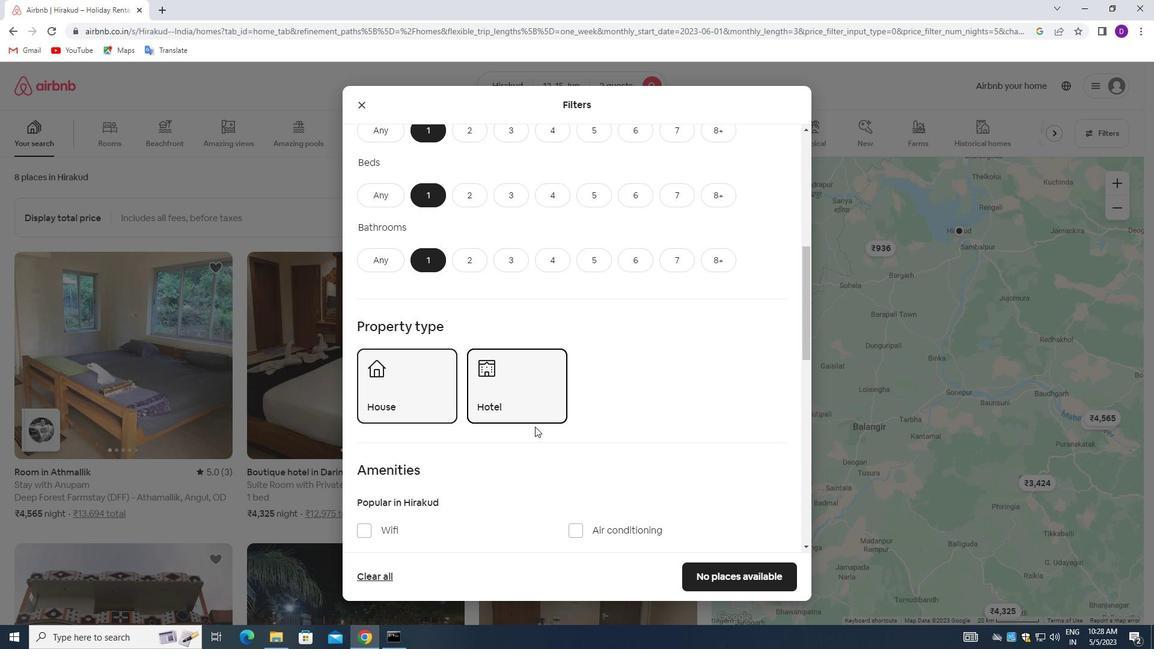 
Action: Mouse moved to (547, 426)
Screenshot: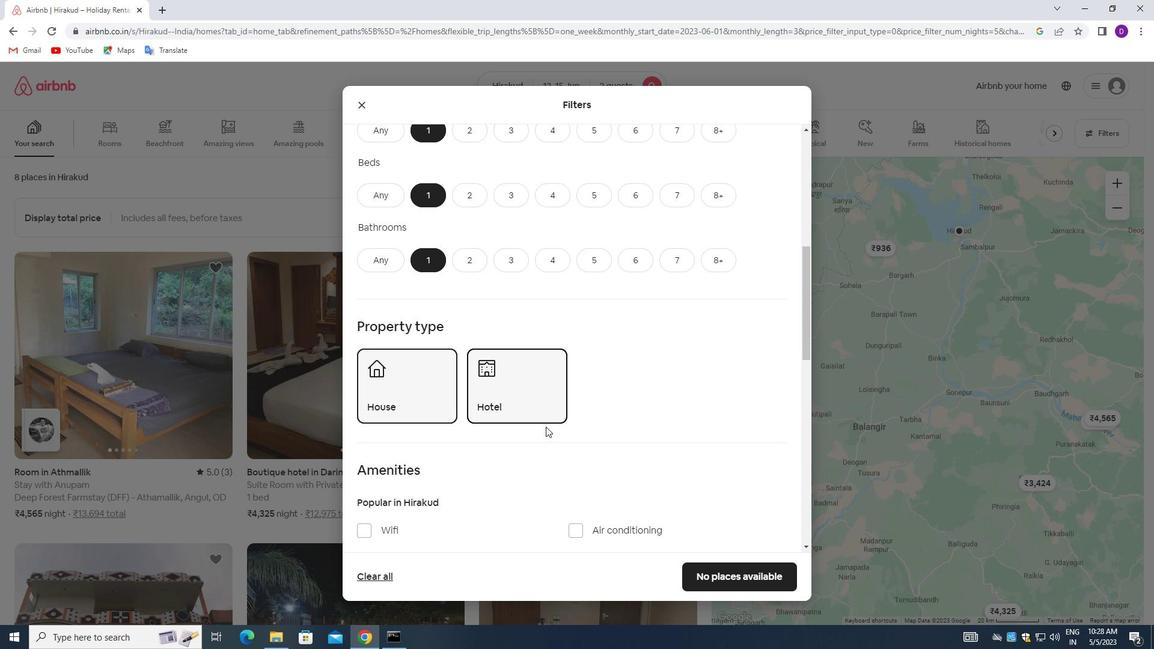 
Action: Mouse scrolled (547, 426) with delta (0, 0)
Screenshot: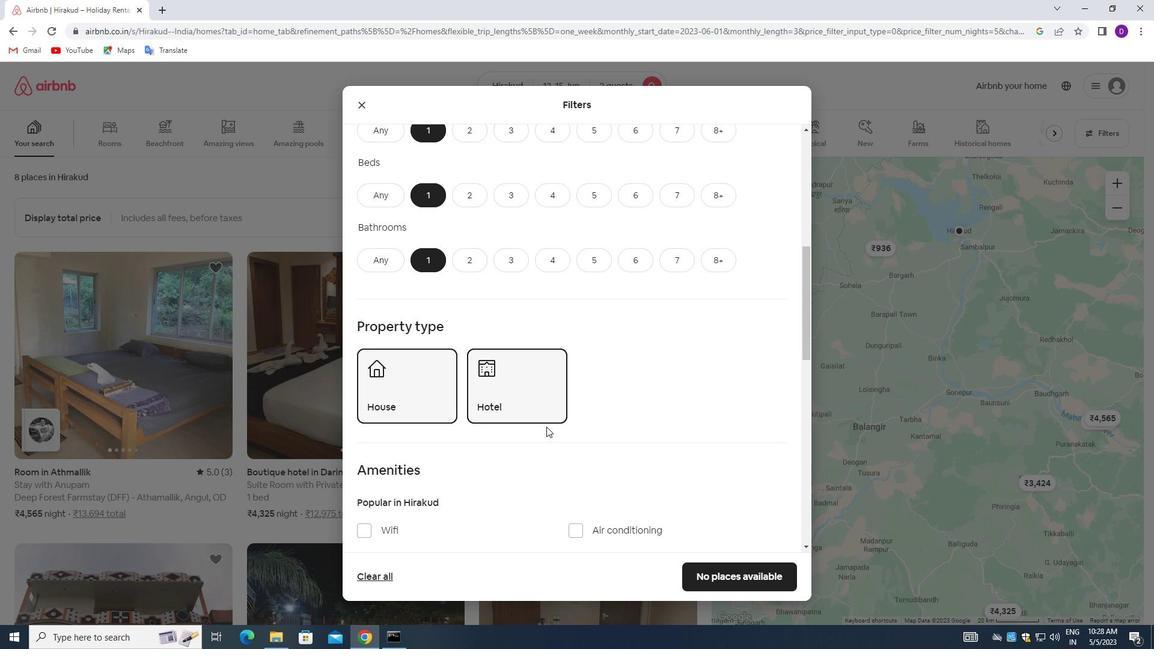 
Action: Mouse scrolled (547, 426) with delta (0, 0)
Screenshot: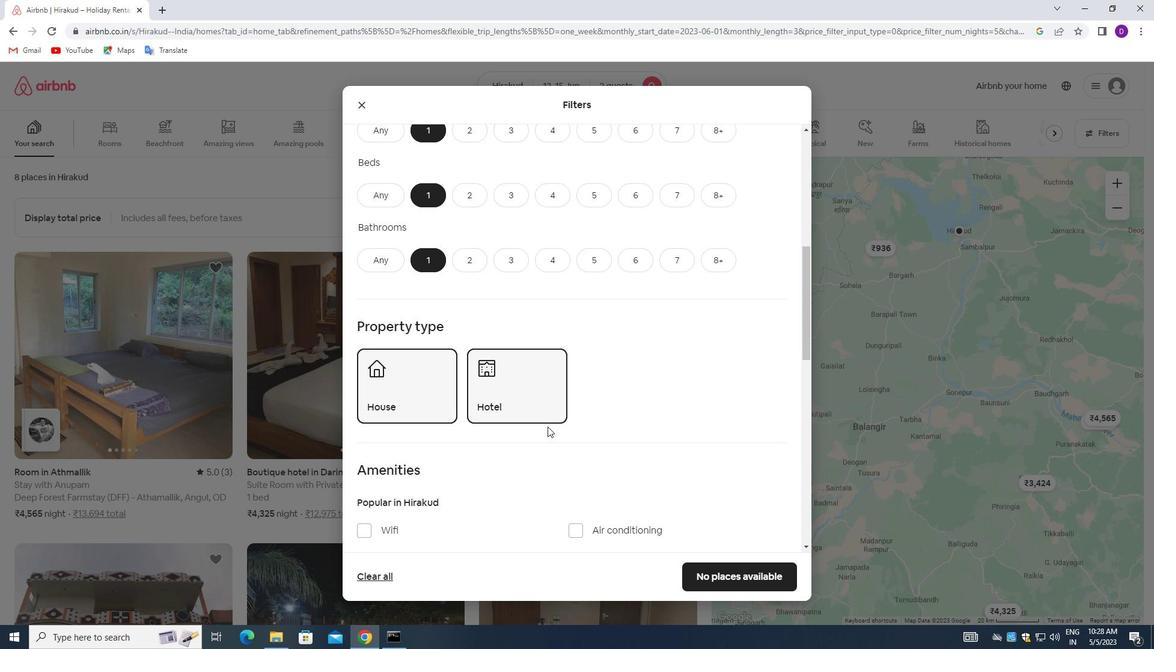 
Action: Mouse scrolled (547, 426) with delta (0, 0)
Screenshot: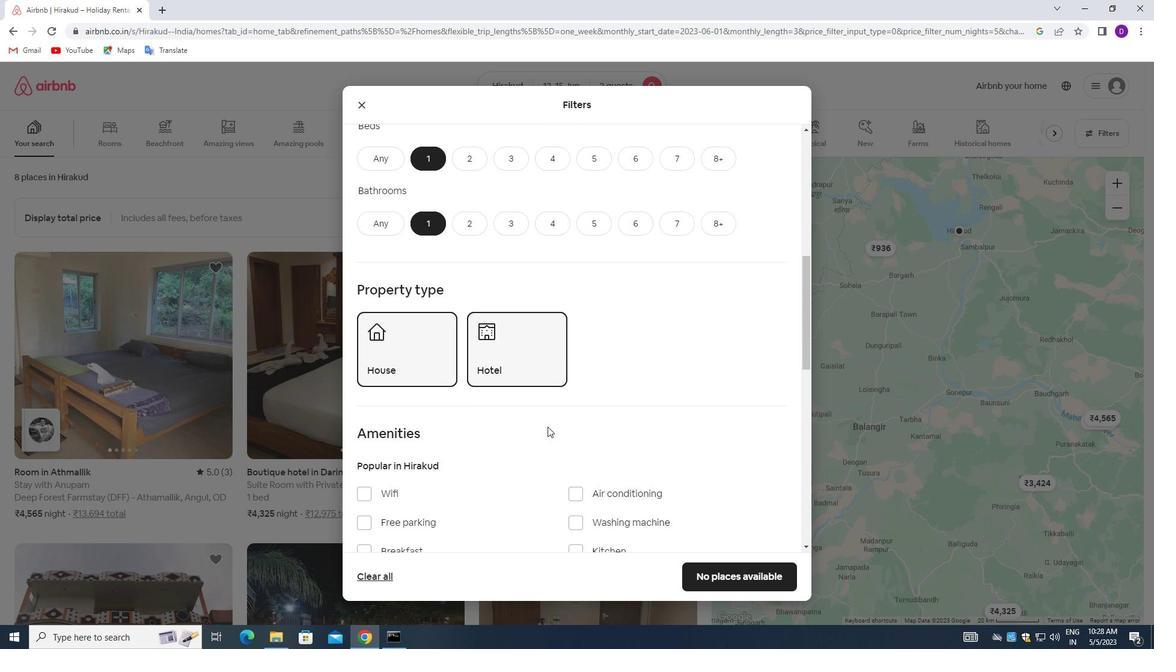 
Action: Mouse scrolled (547, 426) with delta (0, 0)
Screenshot: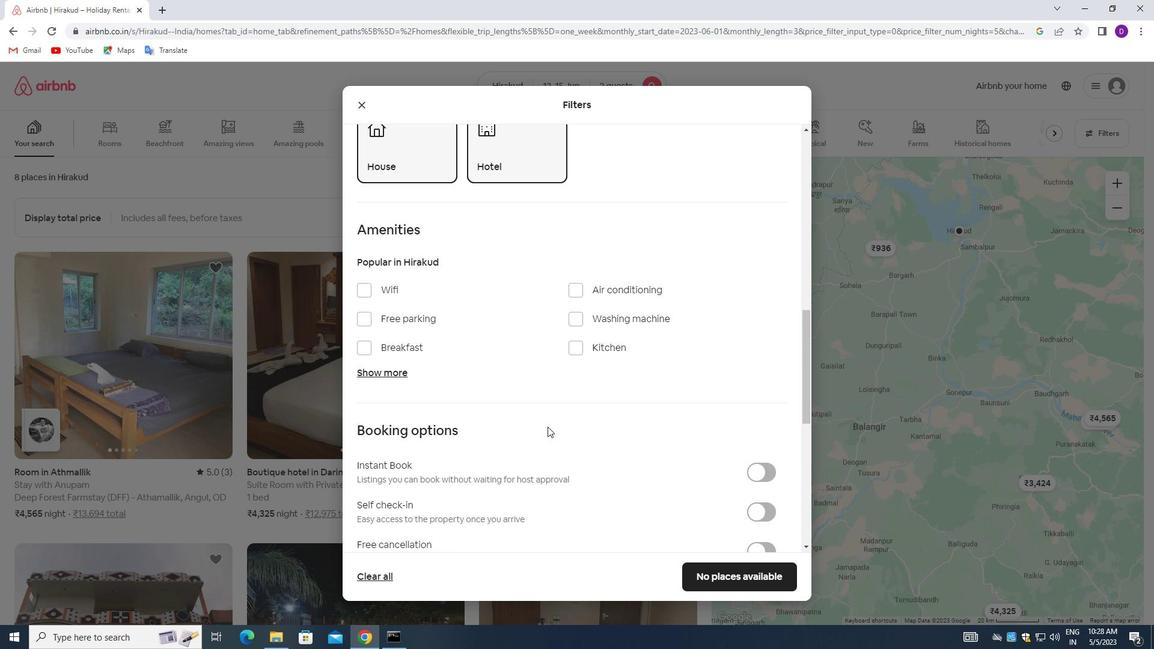 
Action: Mouse moved to (751, 455)
Screenshot: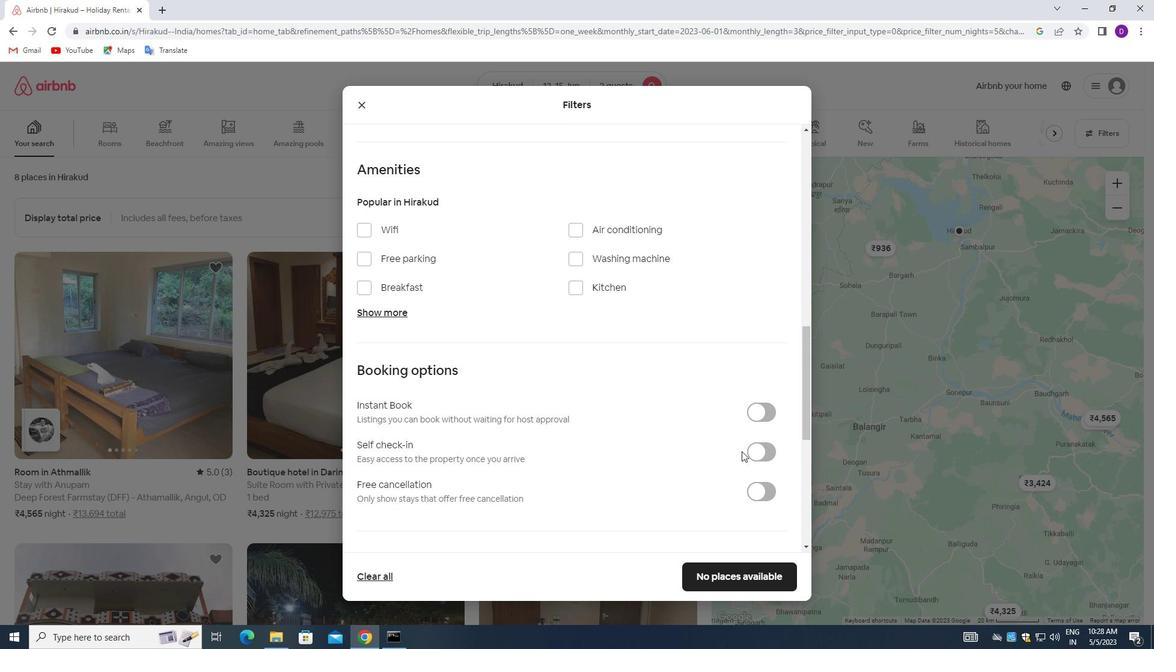 
Action: Mouse pressed left at (751, 455)
Screenshot: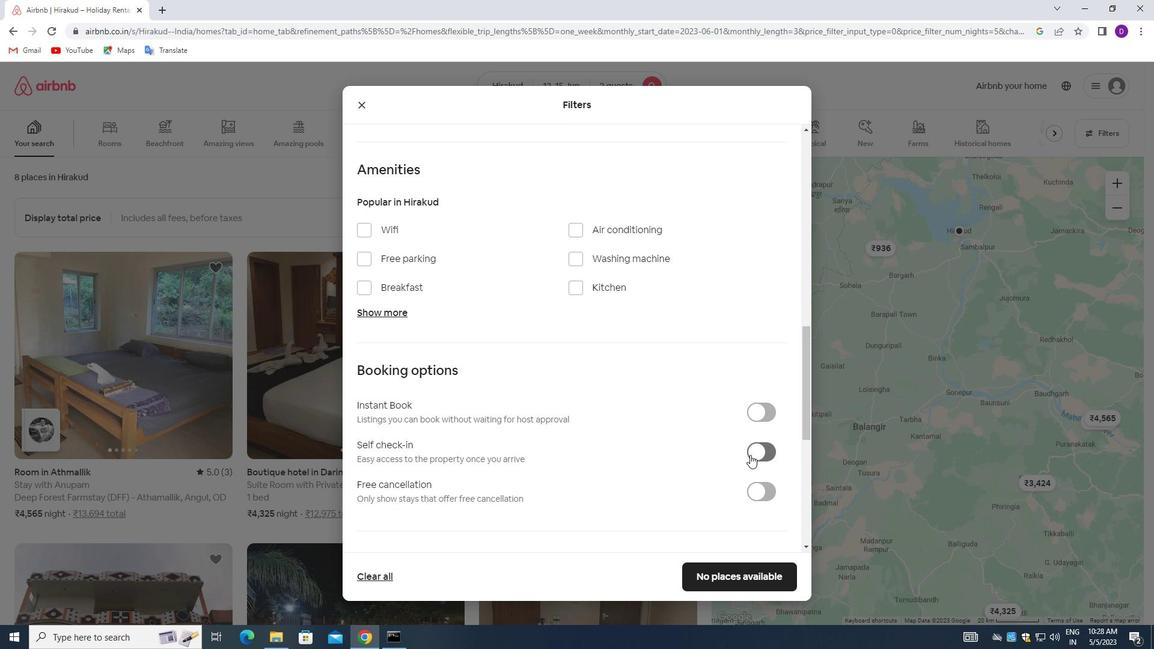 
Action: Mouse moved to (539, 450)
Screenshot: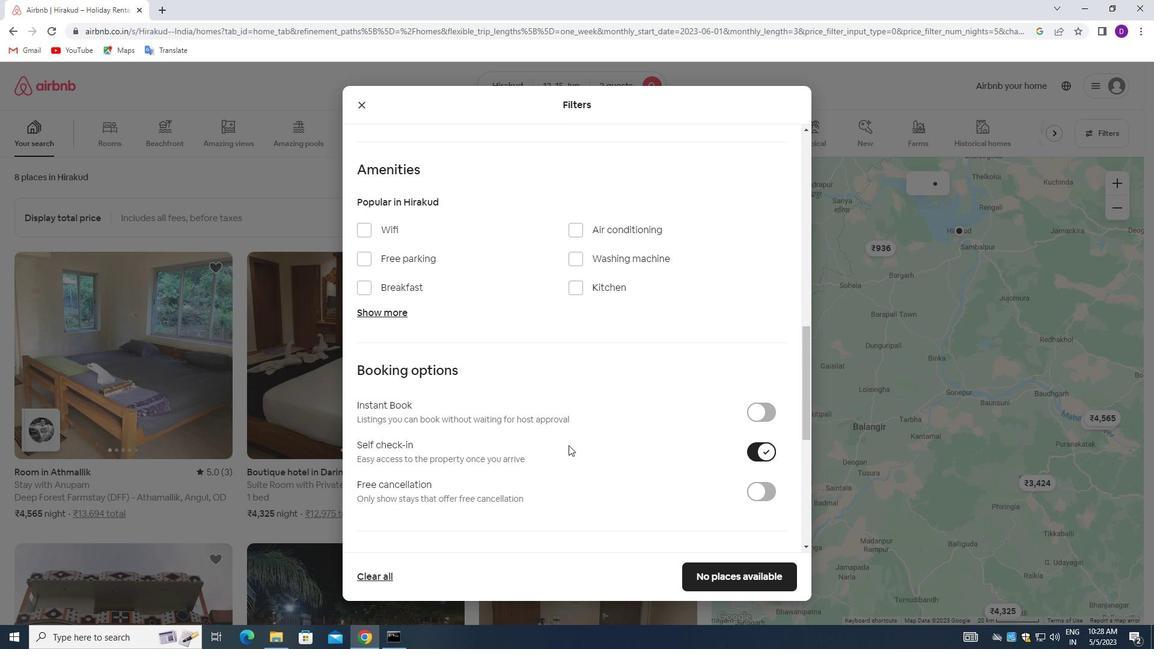
Action: Mouse scrolled (539, 449) with delta (0, 0)
Screenshot: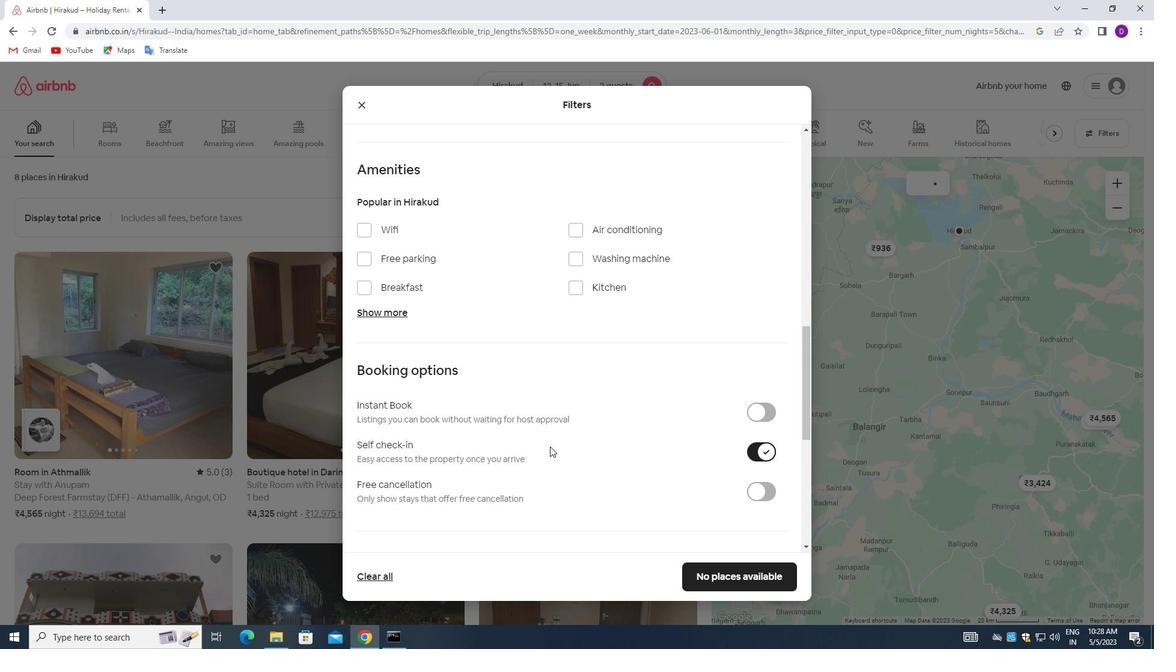 
Action: Mouse moved to (536, 450)
Screenshot: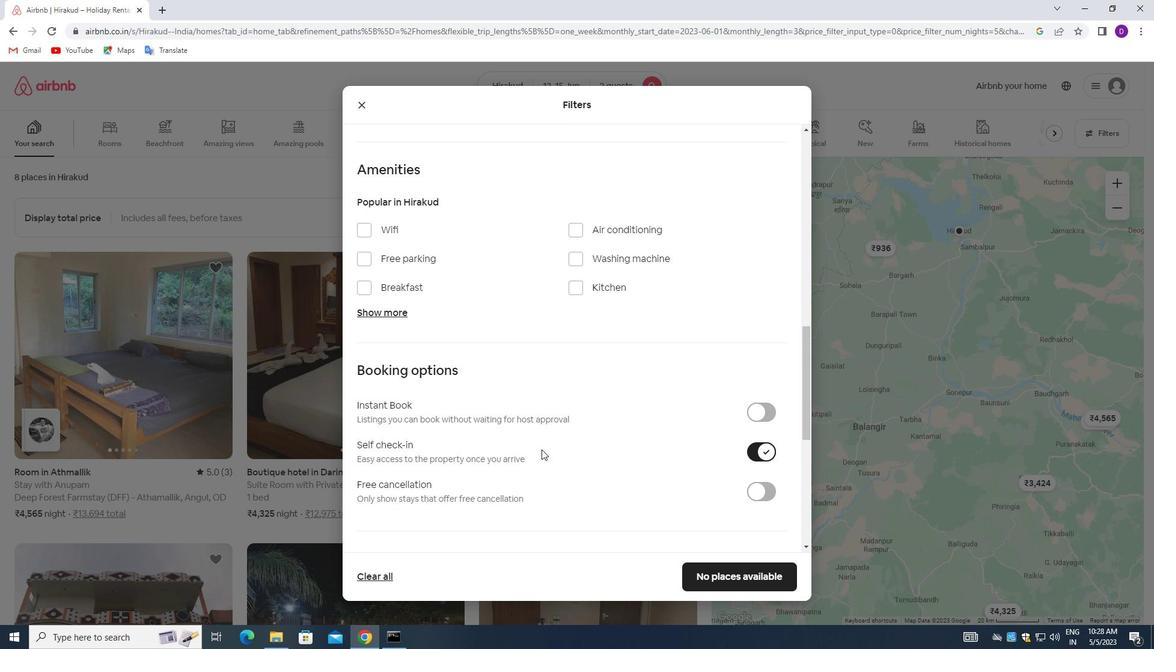 
Action: Mouse scrolled (536, 450) with delta (0, 0)
Screenshot: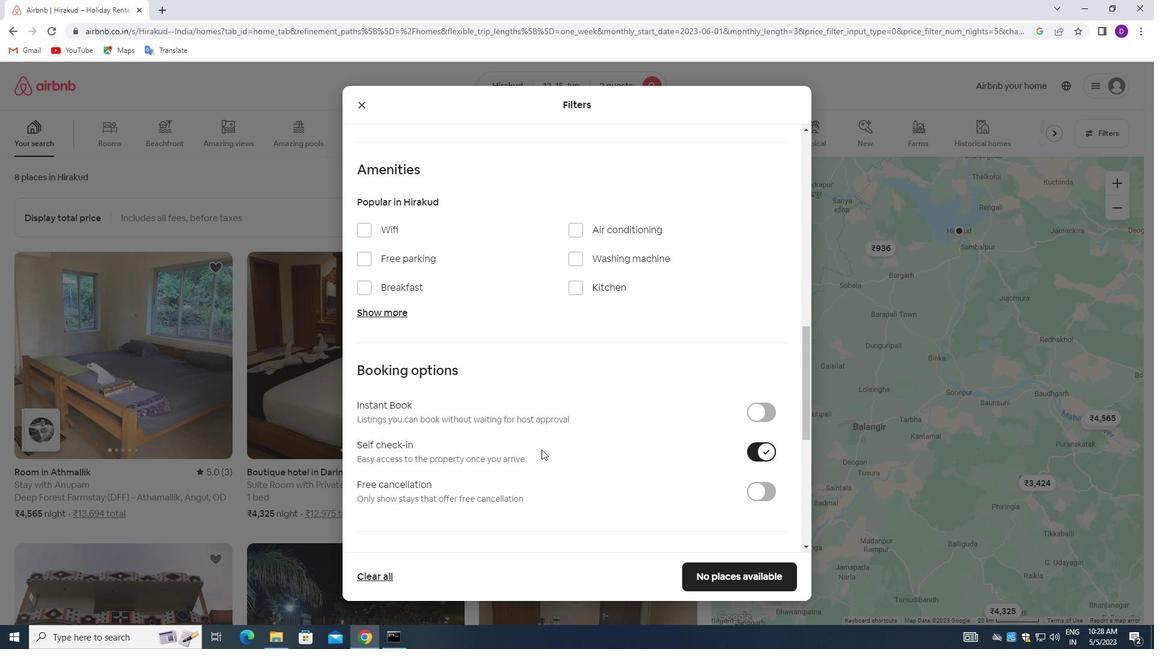 
Action: Mouse moved to (534, 450)
Screenshot: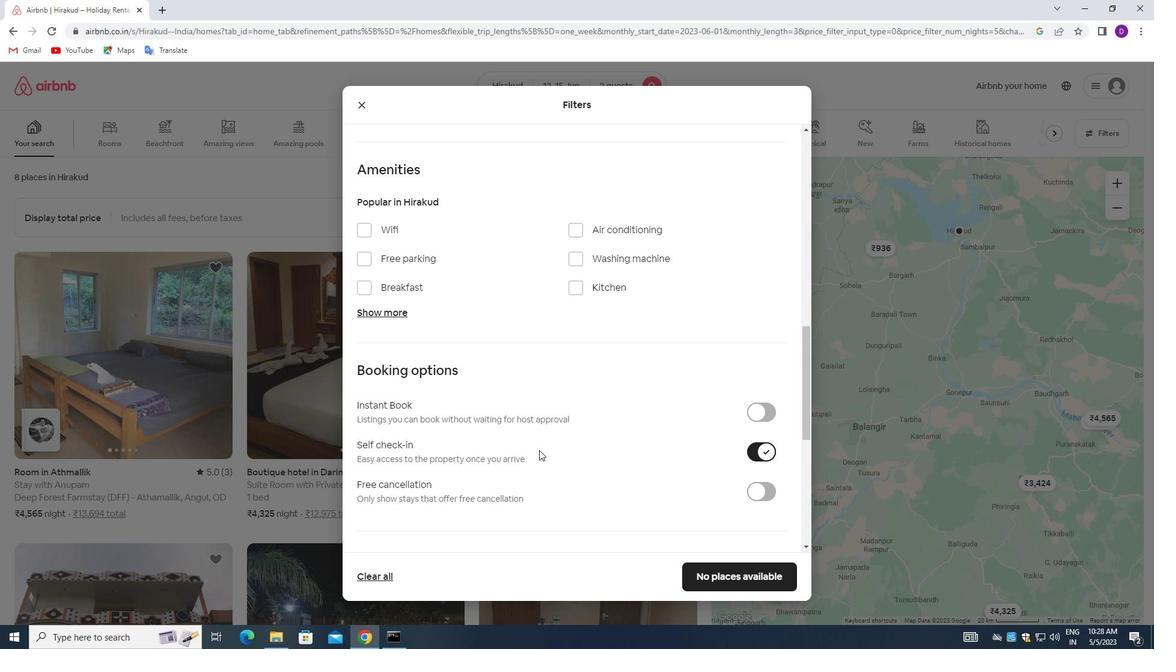 
Action: Mouse scrolled (534, 450) with delta (0, 0)
Screenshot: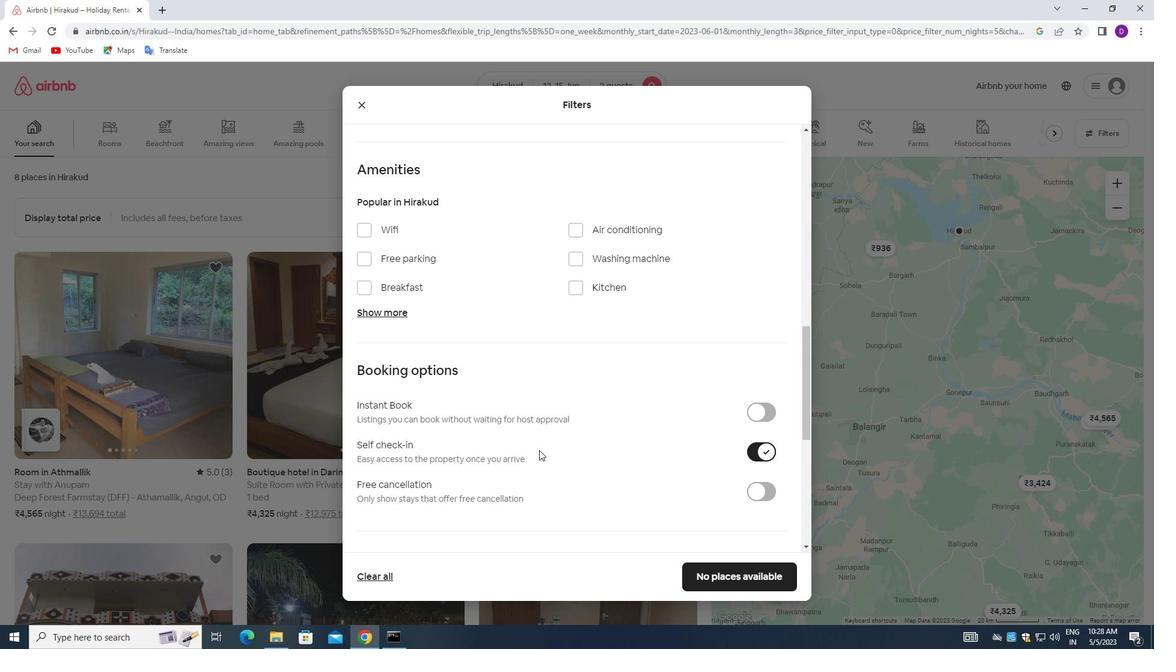 
Action: Mouse moved to (531, 450)
Screenshot: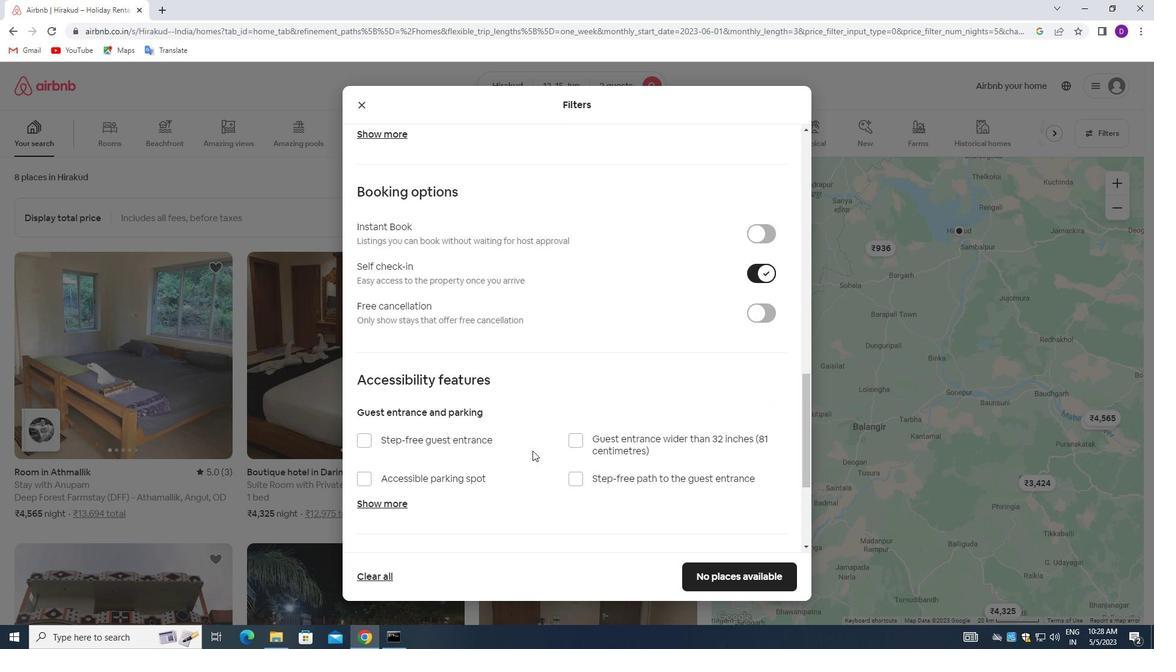 
Action: Mouse scrolled (531, 450) with delta (0, 0)
Screenshot: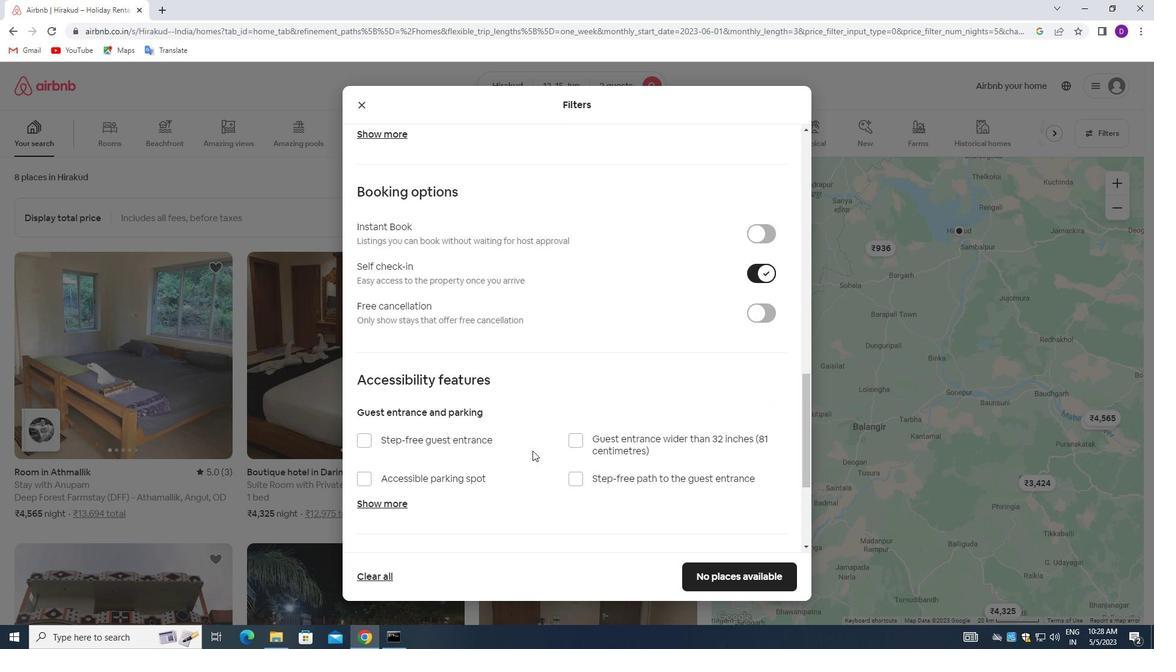 
Action: Mouse moved to (526, 454)
Screenshot: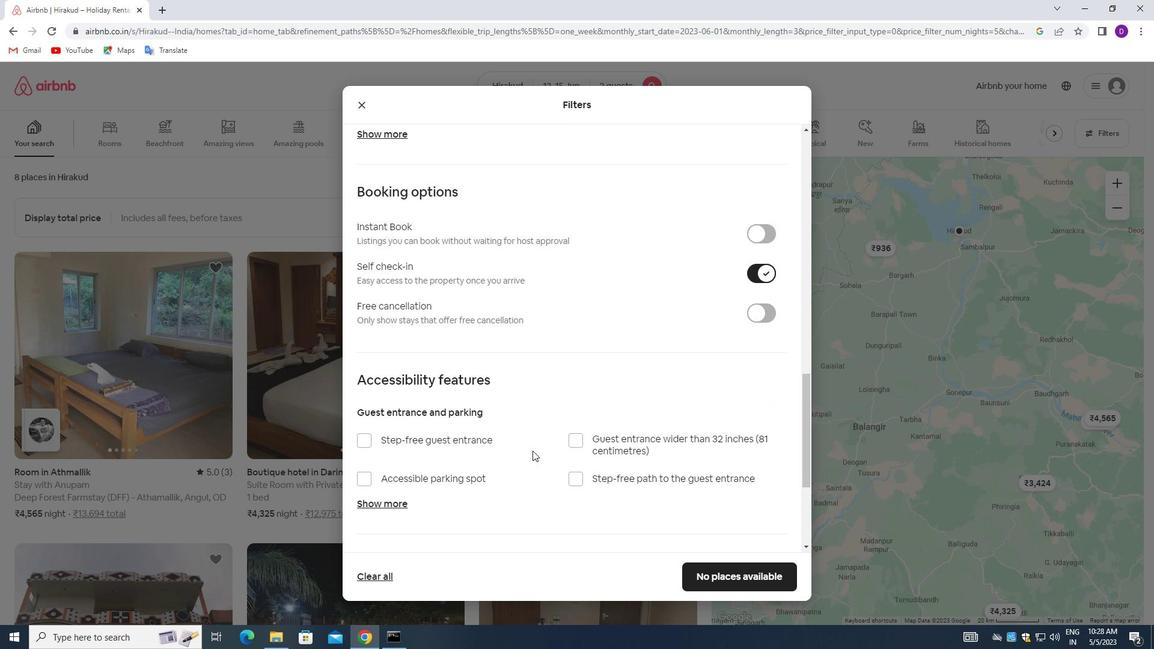 
Action: Mouse scrolled (526, 453) with delta (0, 0)
Screenshot: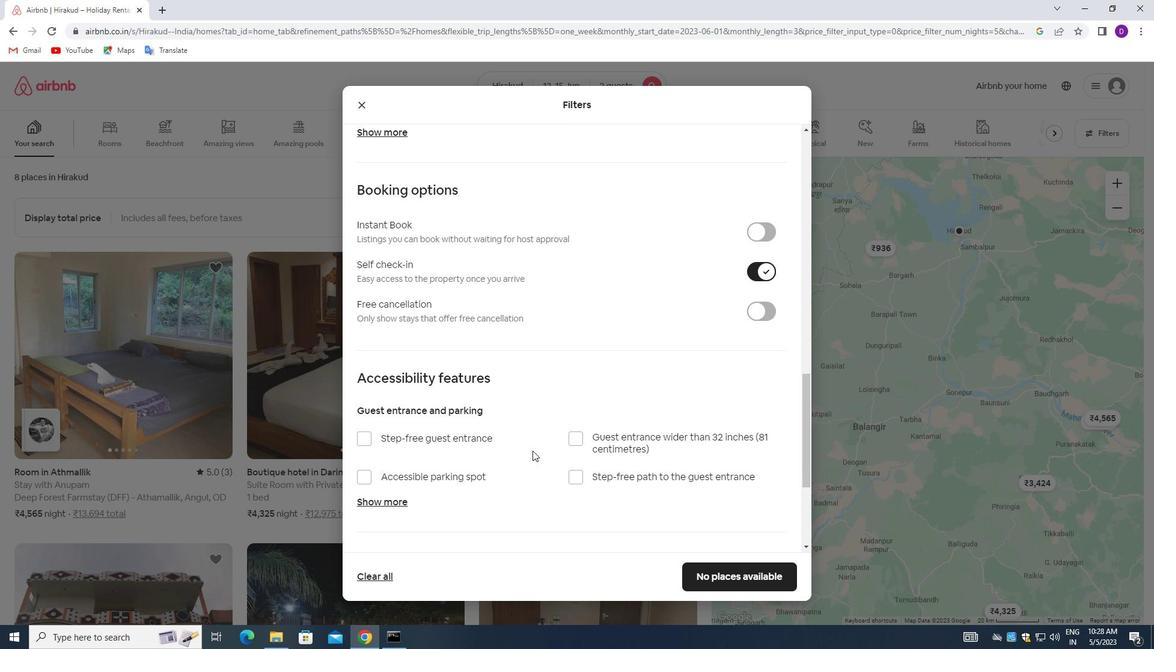 
Action: Mouse moved to (521, 459)
Screenshot: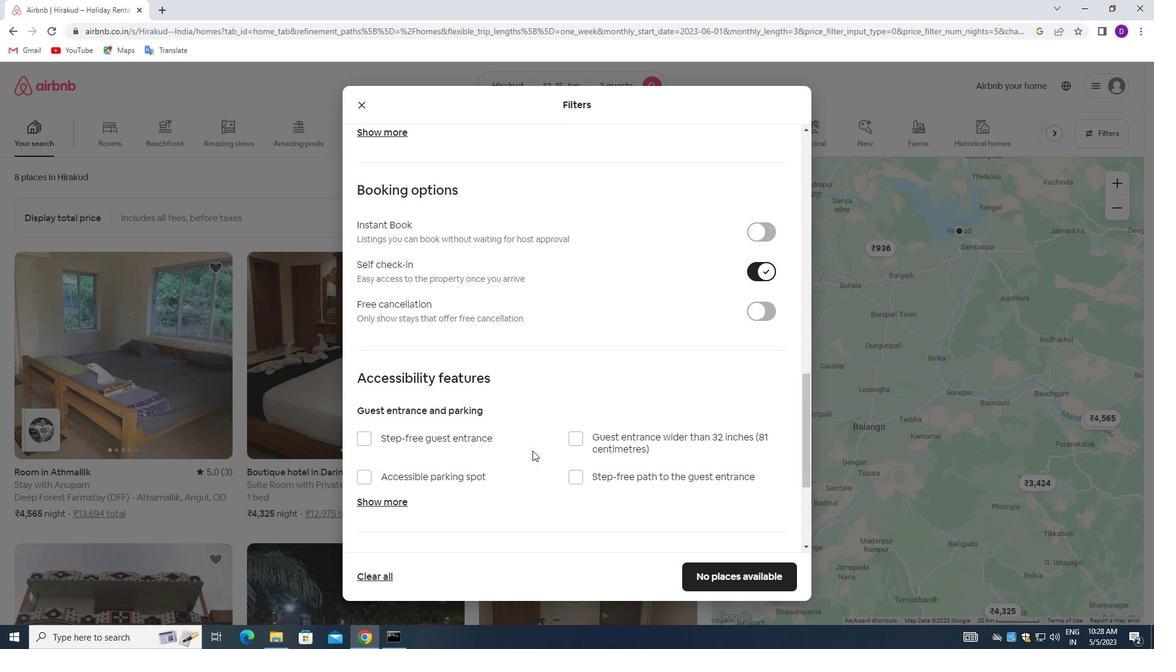 
Action: Mouse scrolled (521, 459) with delta (0, 0)
Screenshot: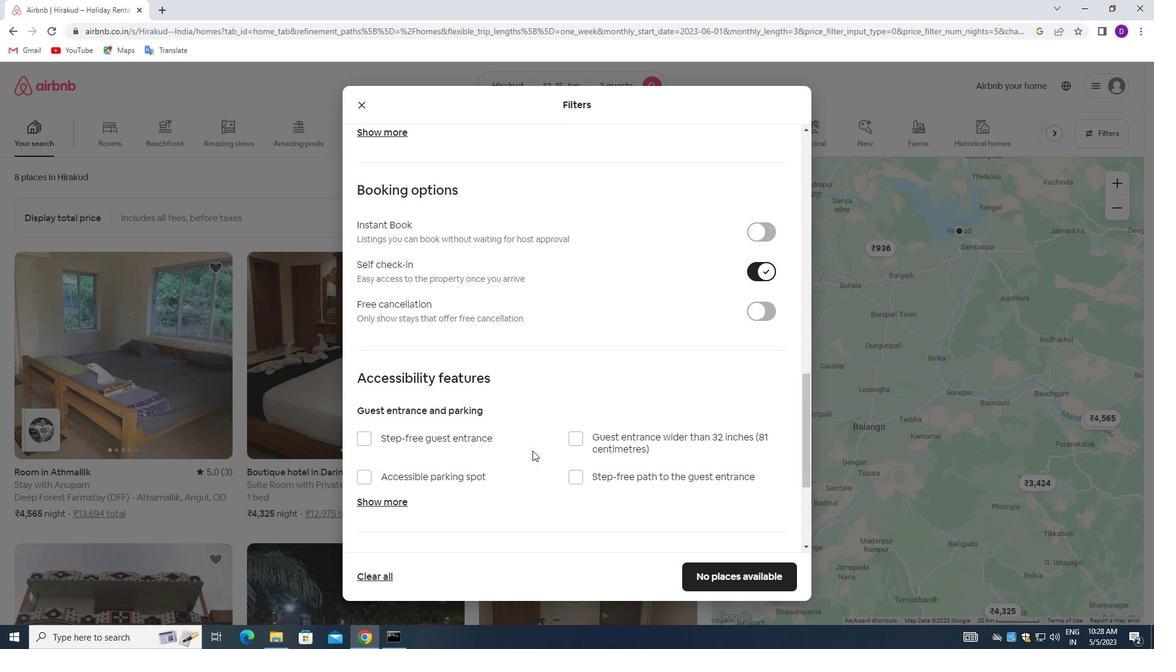 
Action: Mouse moved to (518, 463)
Screenshot: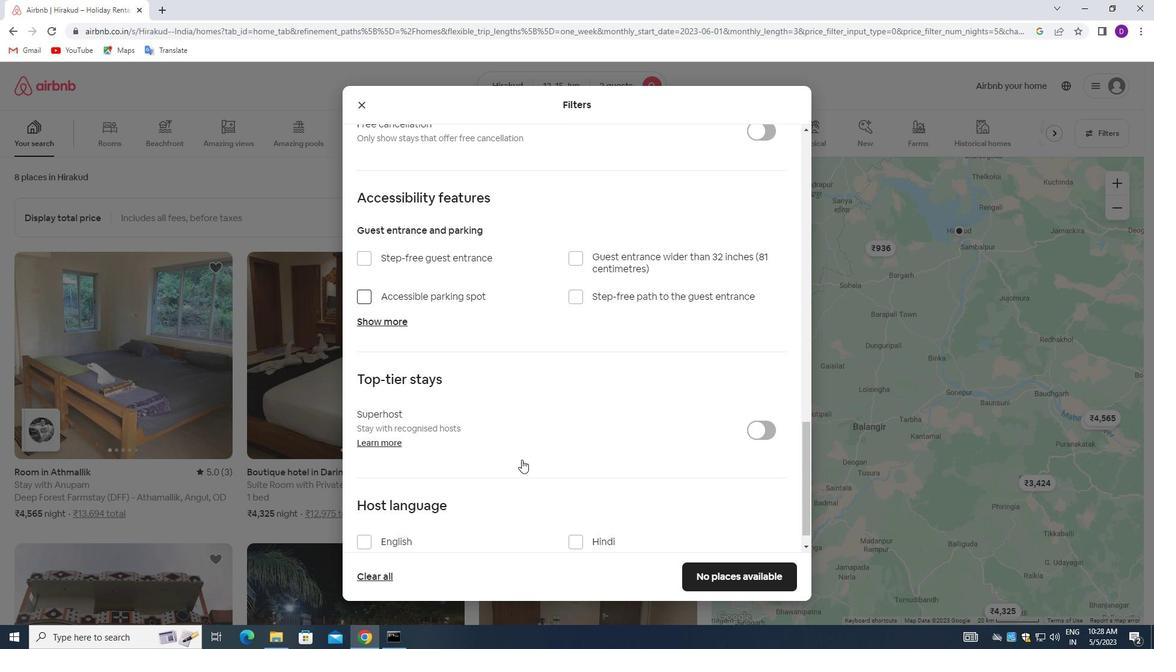 
Action: Mouse scrolled (518, 462) with delta (0, 0)
Screenshot: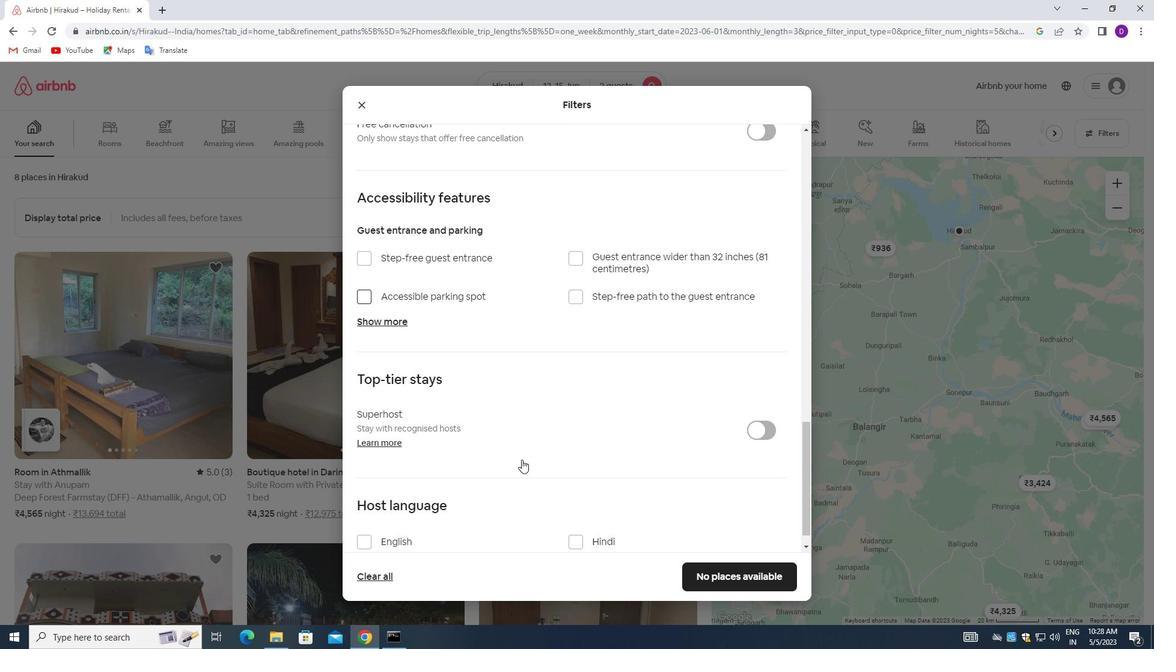 
Action: Mouse moved to (516, 465)
Screenshot: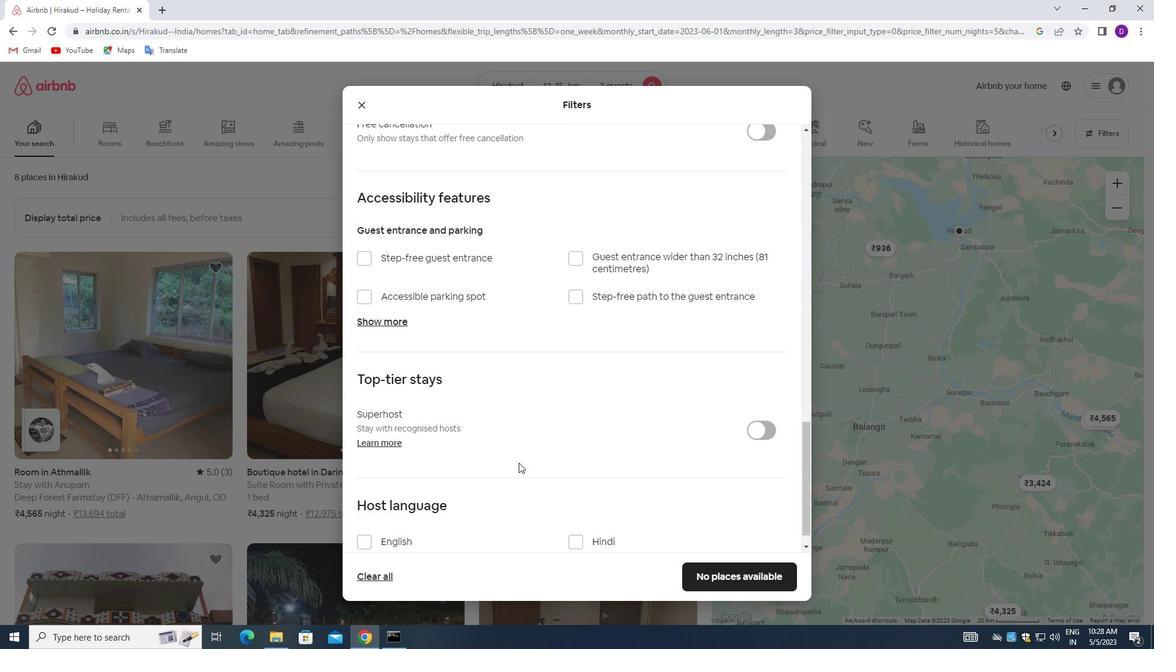 
Action: Mouse scrolled (516, 464) with delta (0, 0)
Screenshot: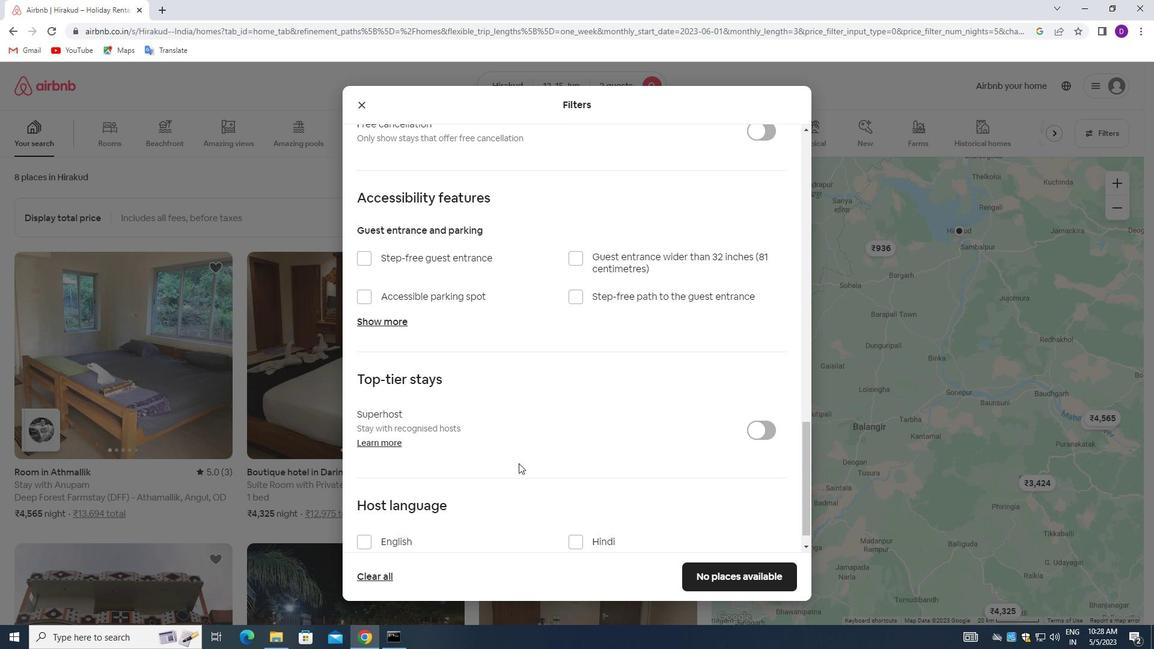 
Action: Mouse moved to (516, 465)
Screenshot: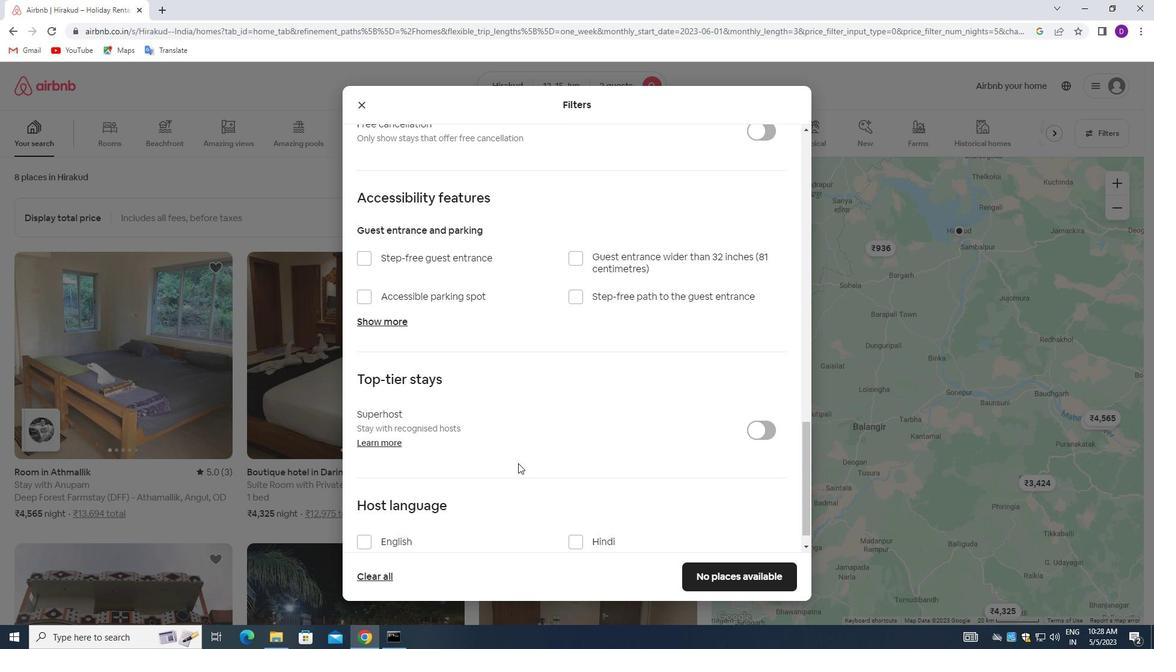 
Action: Mouse scrolled (516, 464) with delta (0, 0)
Screenshot: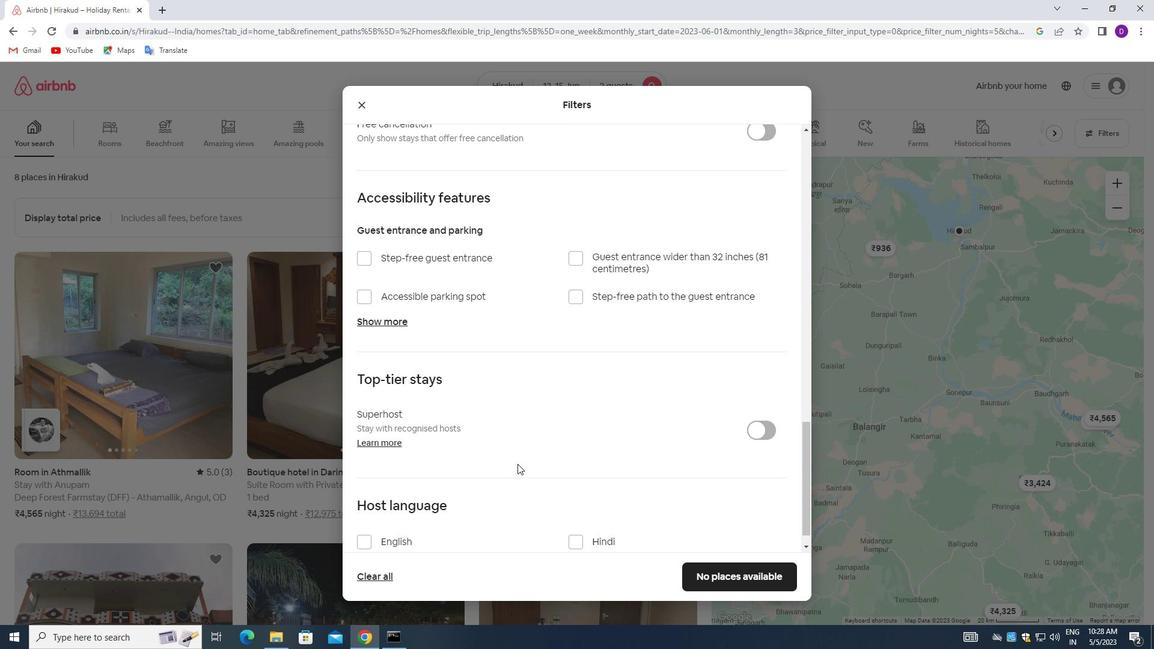
Action: Mouse moved to (515, 465)
Screenshot: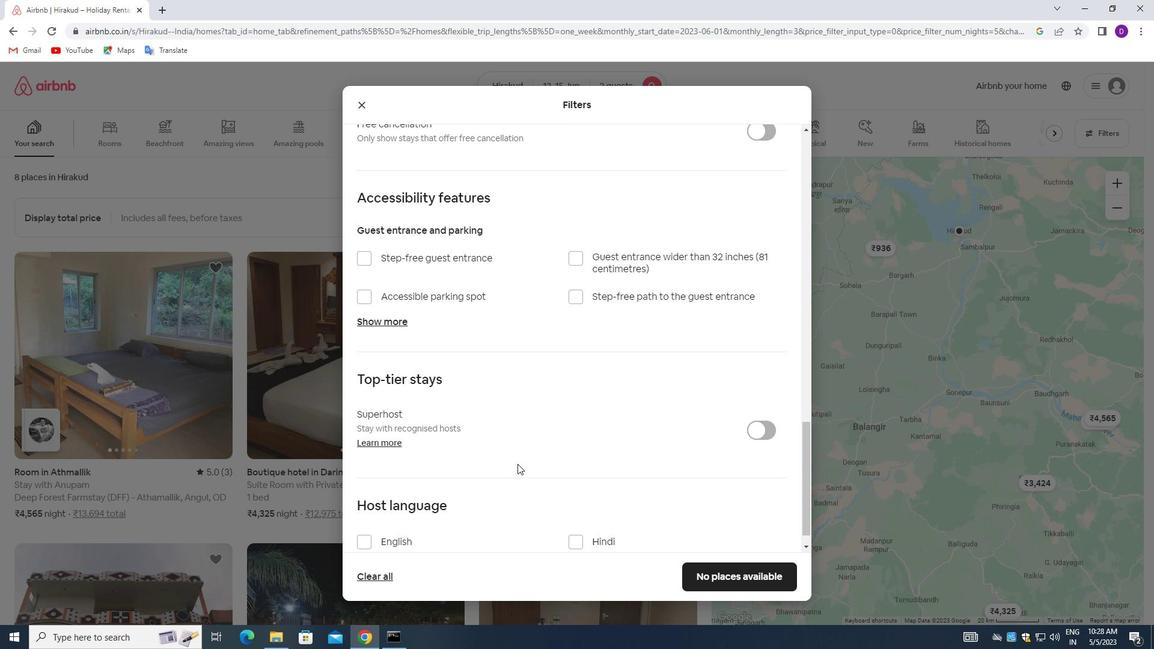 
Action: Mouse scrolled (515, 464) with delta (0, 0)
Screenshot: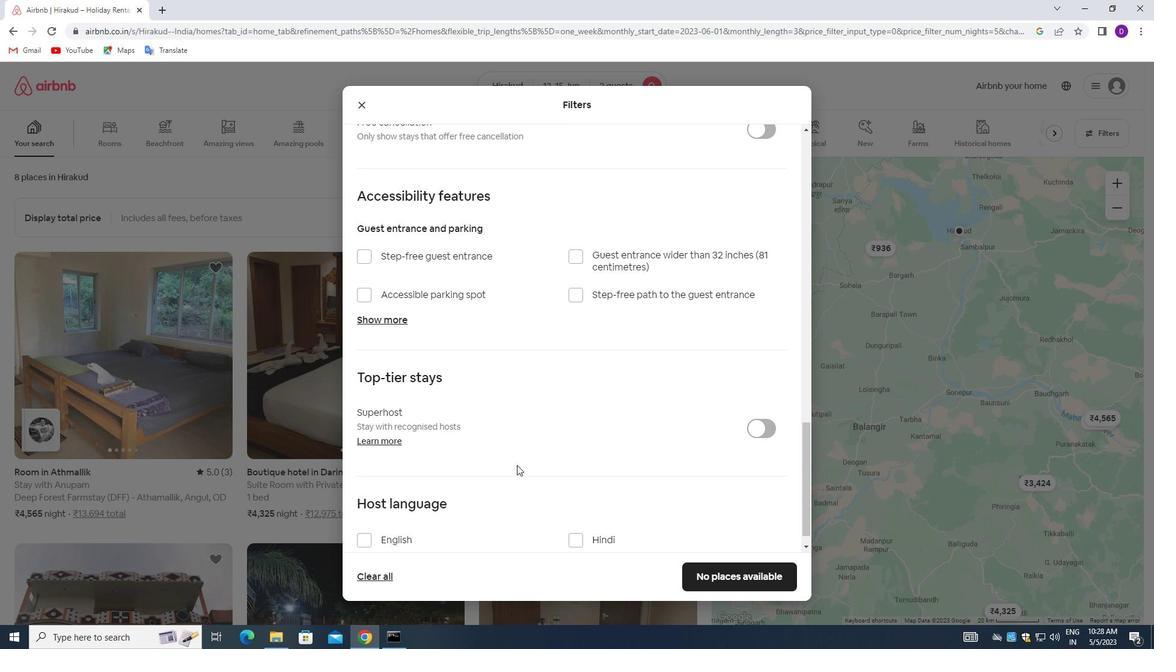 
Action: Mouse moved to (509, 468)
Screenshot: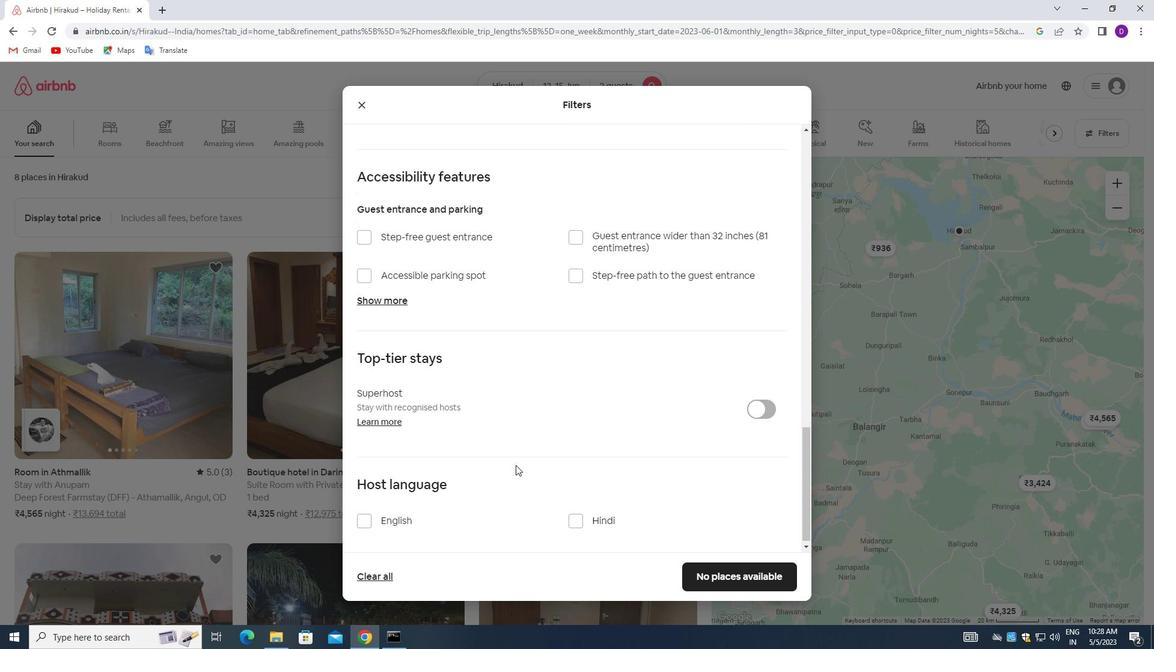 
Action: Mouse scrolled (509, 467) with delta (0, 0)
Screenshot: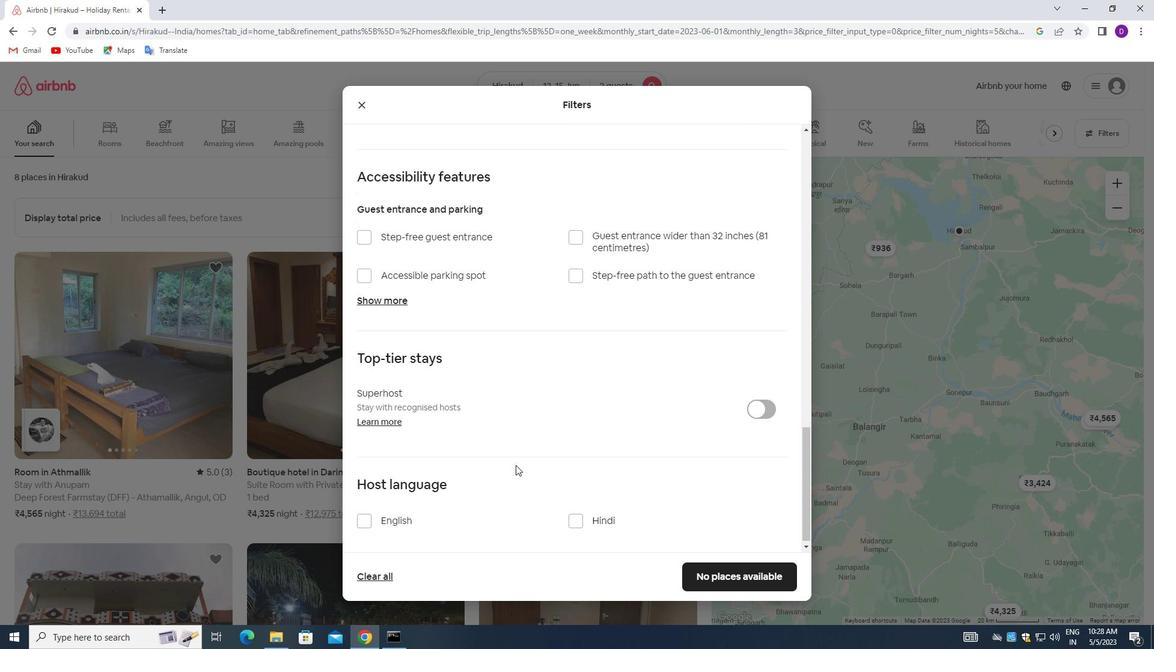 
Action: Mouse moved to (369, 519)
Screenshot: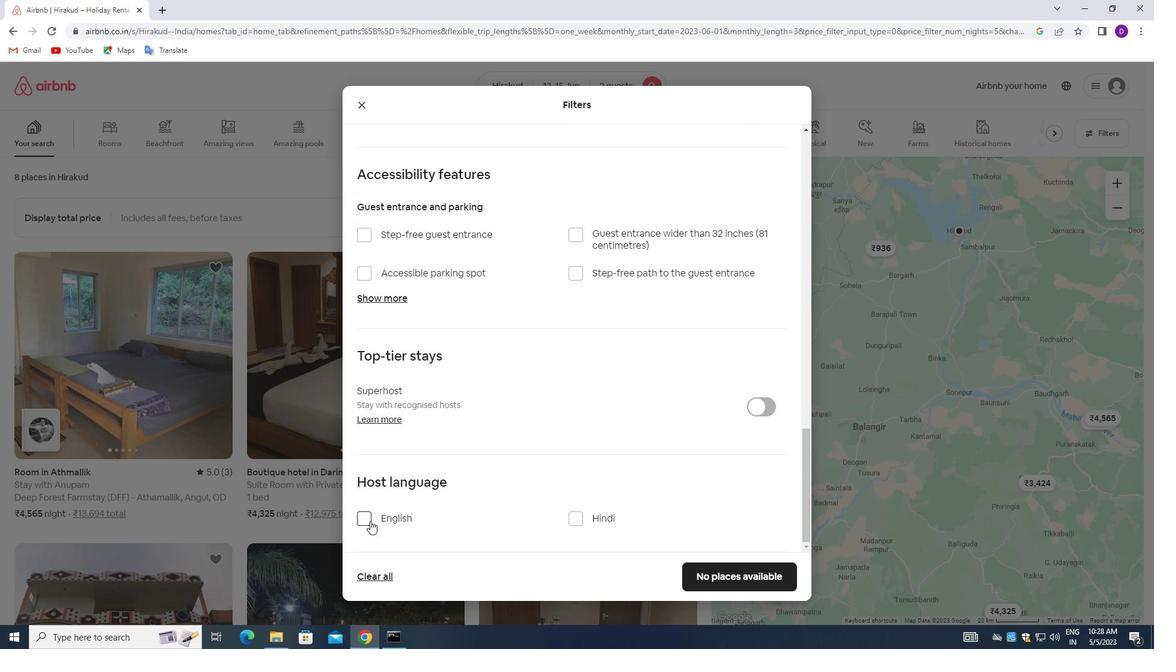 
Action: Mouse pressed left at (369, 519)
Screenshot: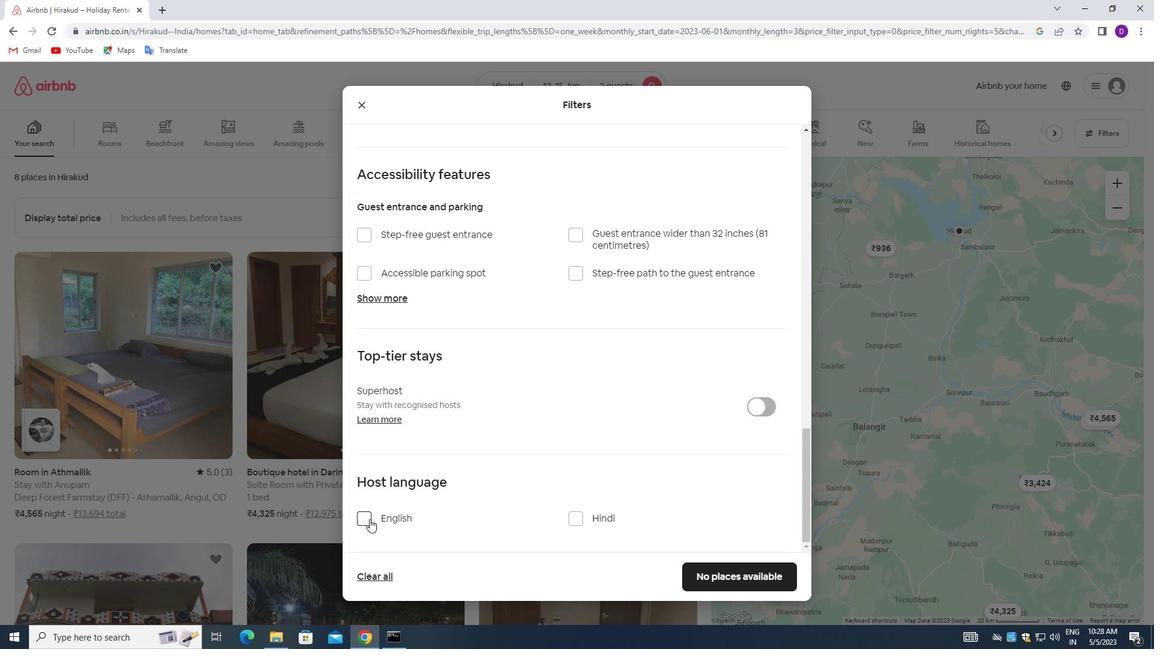 
Action: Mouse moved to (688, 569)
Screenshot: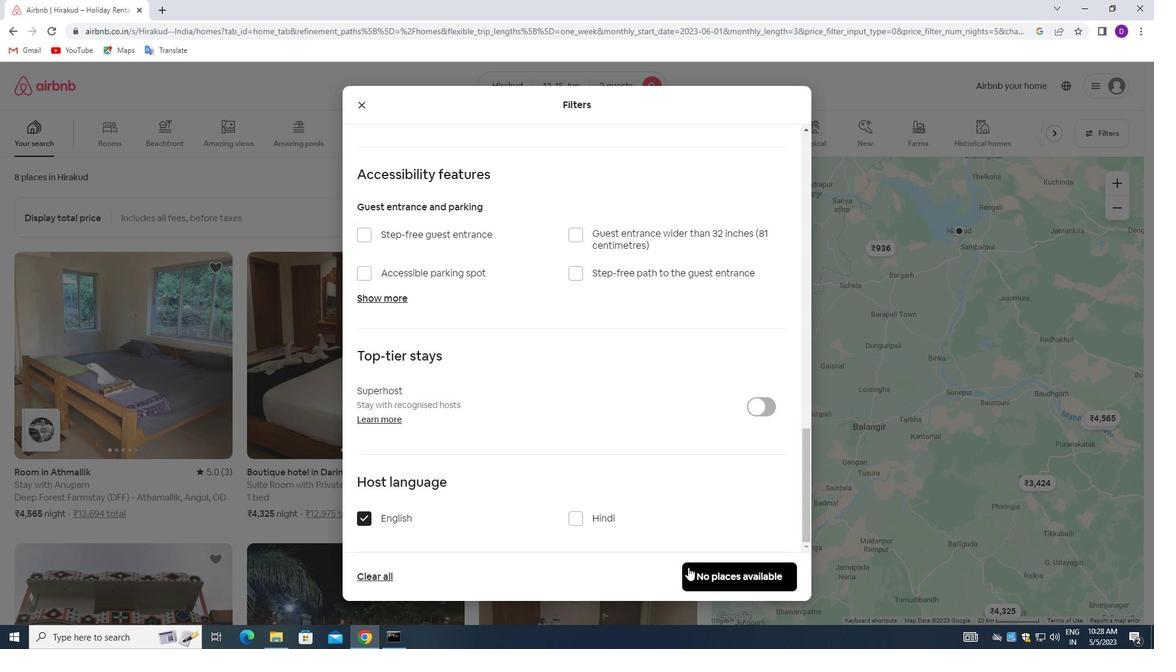 
Action: Mouse pressed left at (688, 569)
Screenshot: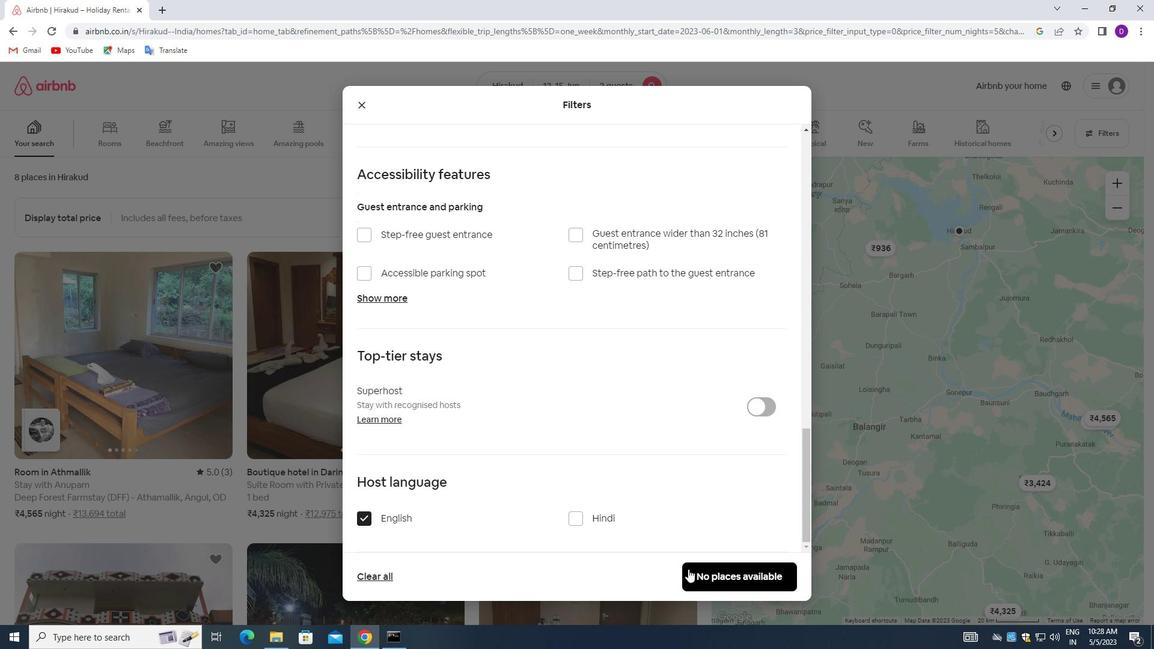 
Action: Mouse moved to (677, 433)
Screenshot: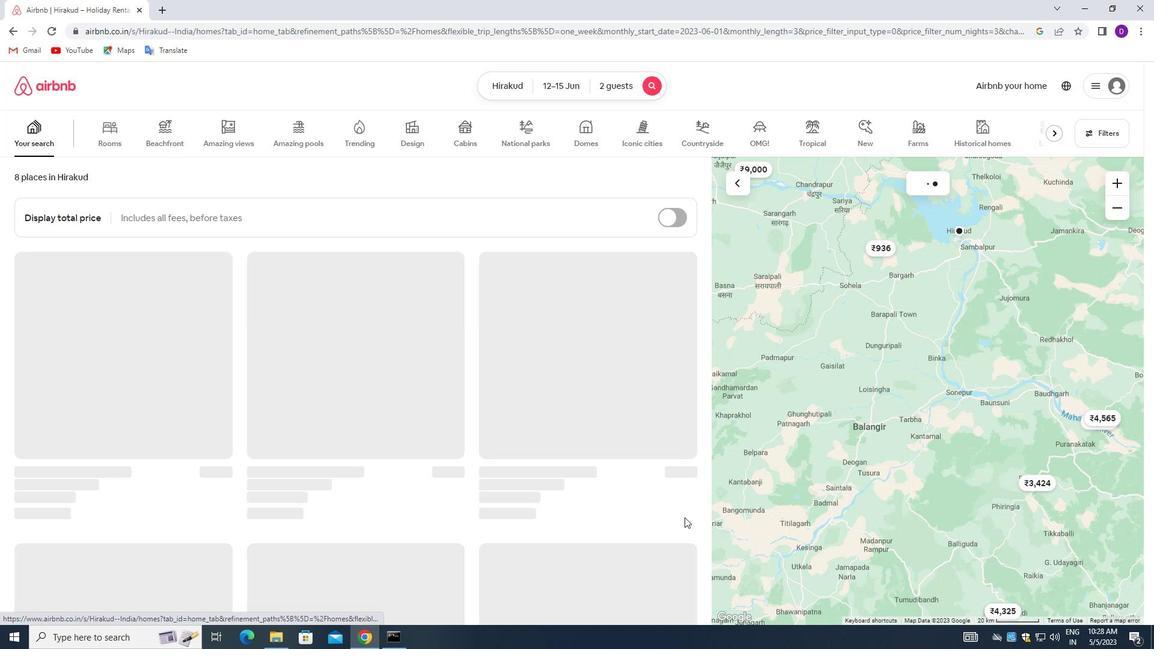 
